 Task: Reply to email with the signature Drake Wright with the subject 'Request for a sick day' from softage.1@softage.net with the message 'Can you please provide me with an update on the project's quality control plan?' with CC to softage.10@softage.net with an attached document Market_analysis.docx
Action: Mouse moved to (1049, 240)
Screenshot: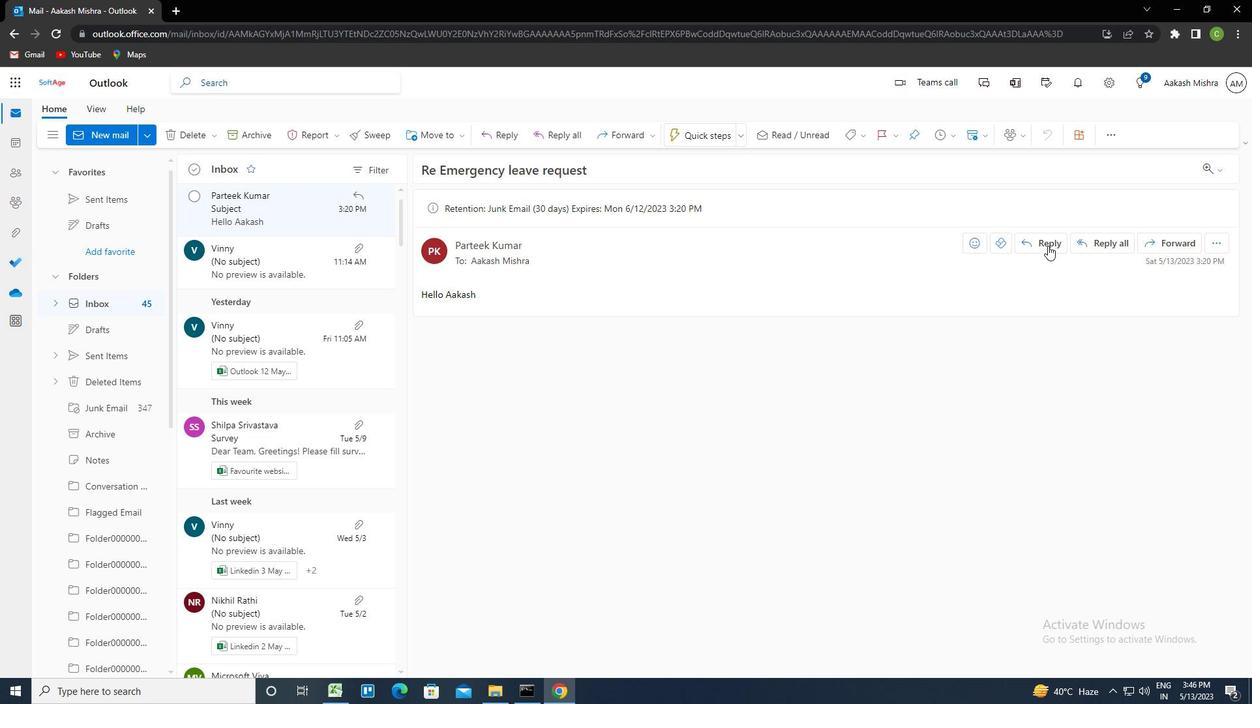 
Action: Mouse pressed left at (1049, 240)
Screenshot: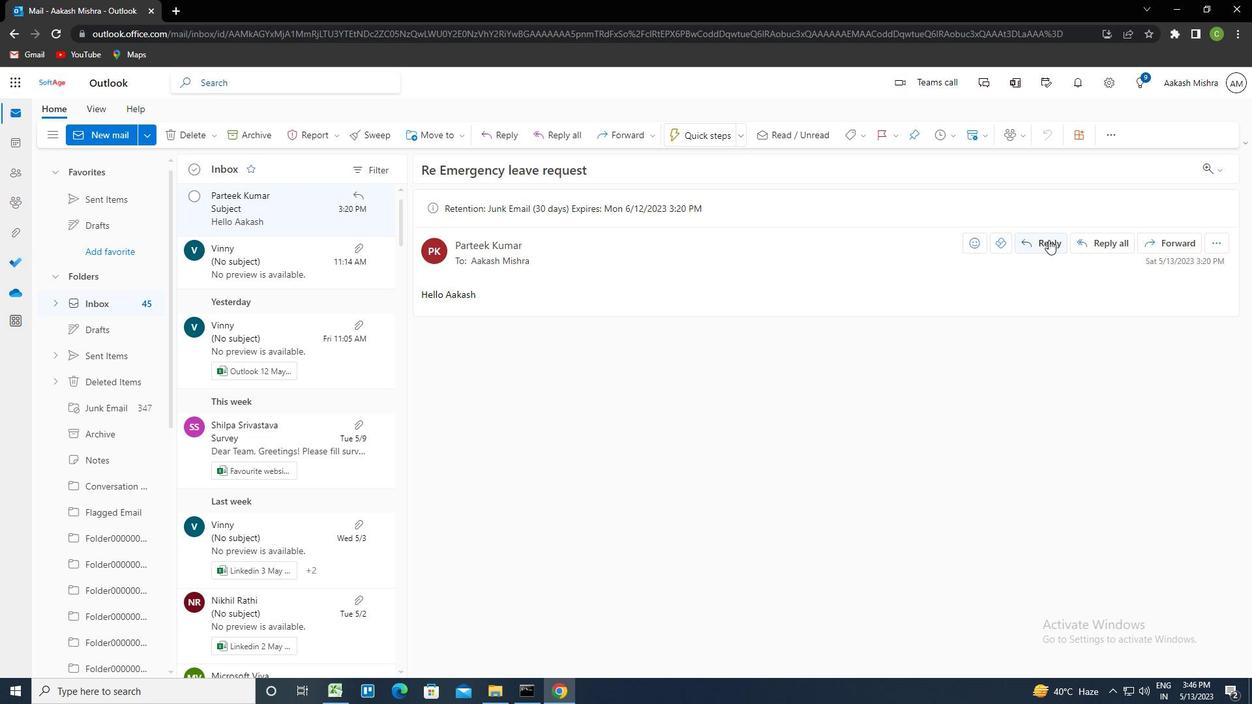 
Action: Mouse moved to (854, 133)
Screenshot: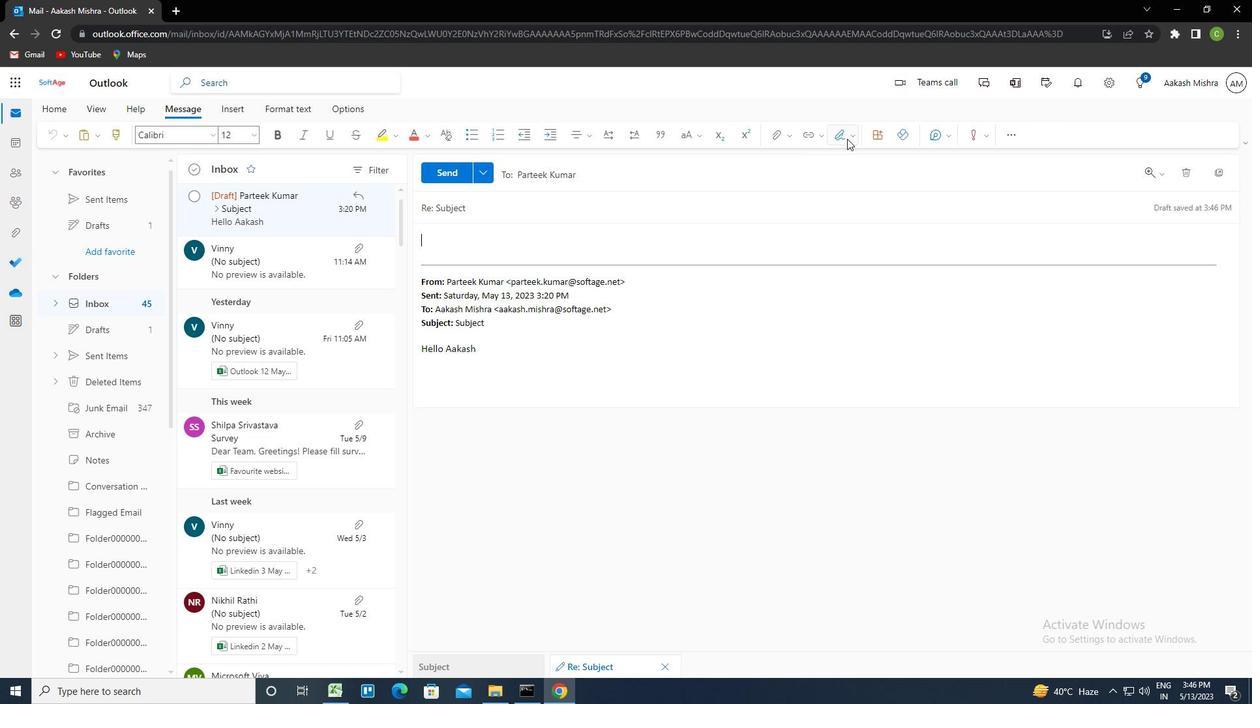 
Action: Mouse pressed left at (854, 133)
Screenshot: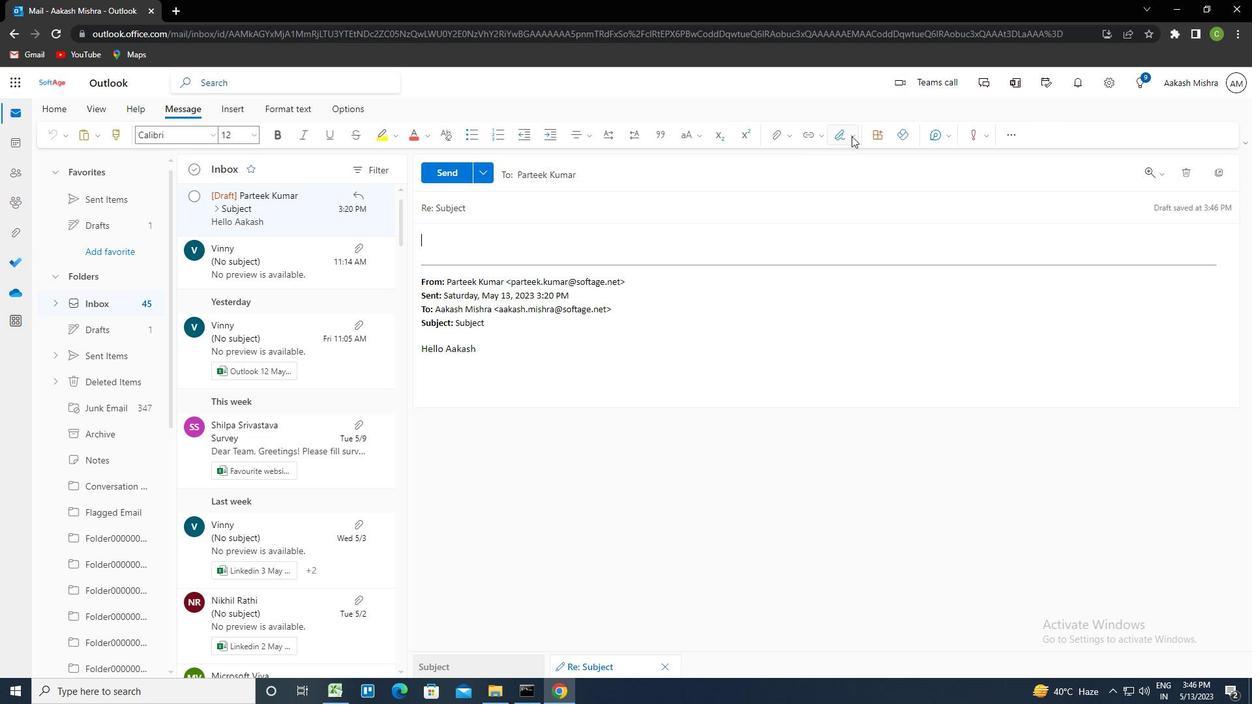 
Action: Mouse moved to (825, 189)
Screenshot: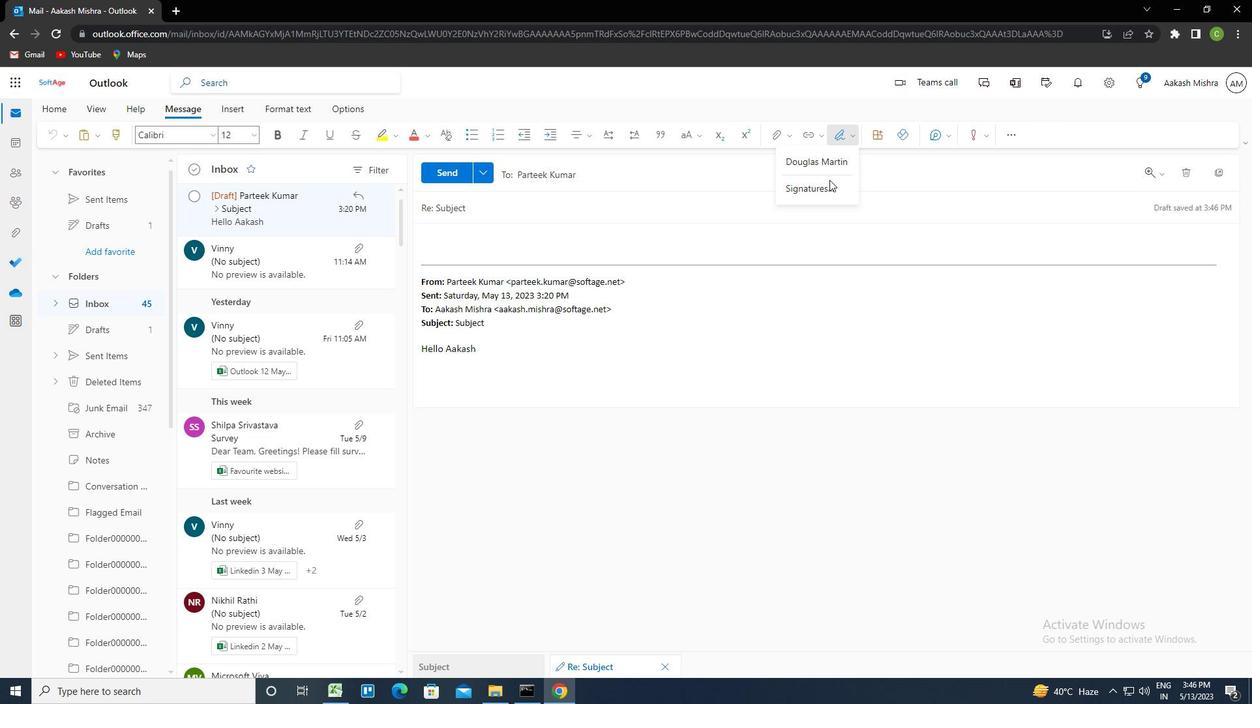 
Action: Mouse pressed left at (825, 189)
Screenshot: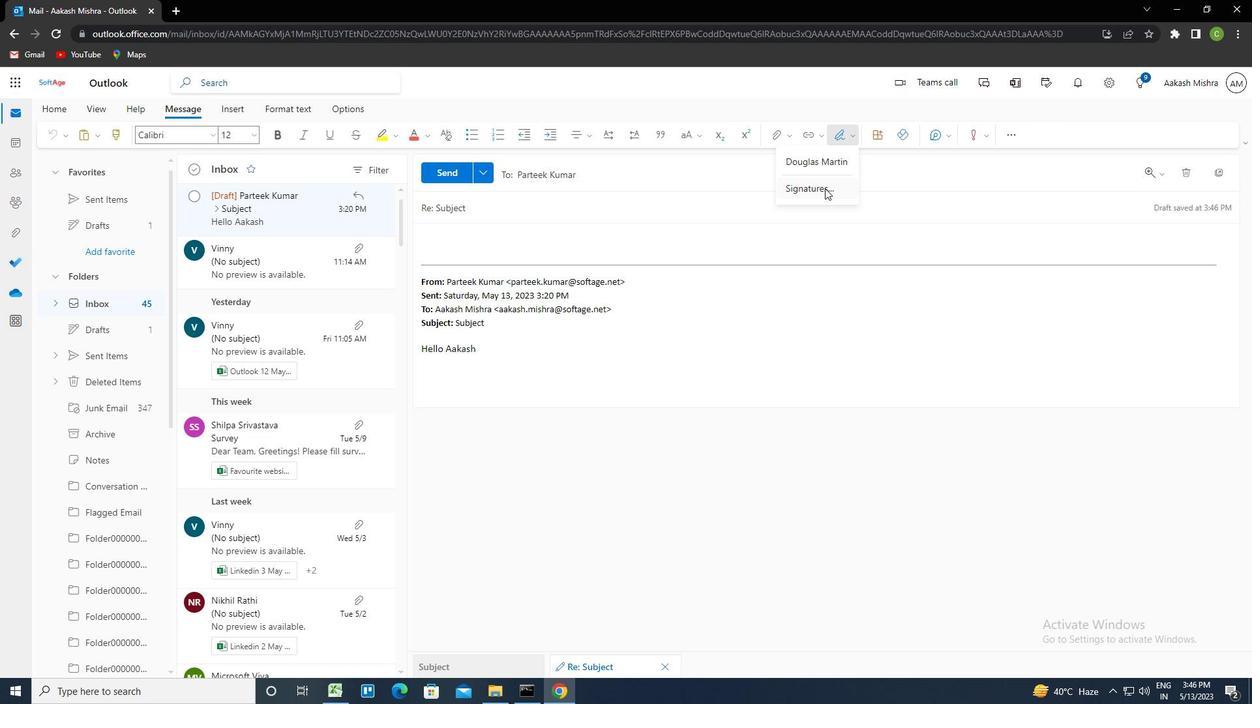 
Action: Mouse moved to (884, 241)
Screenshot: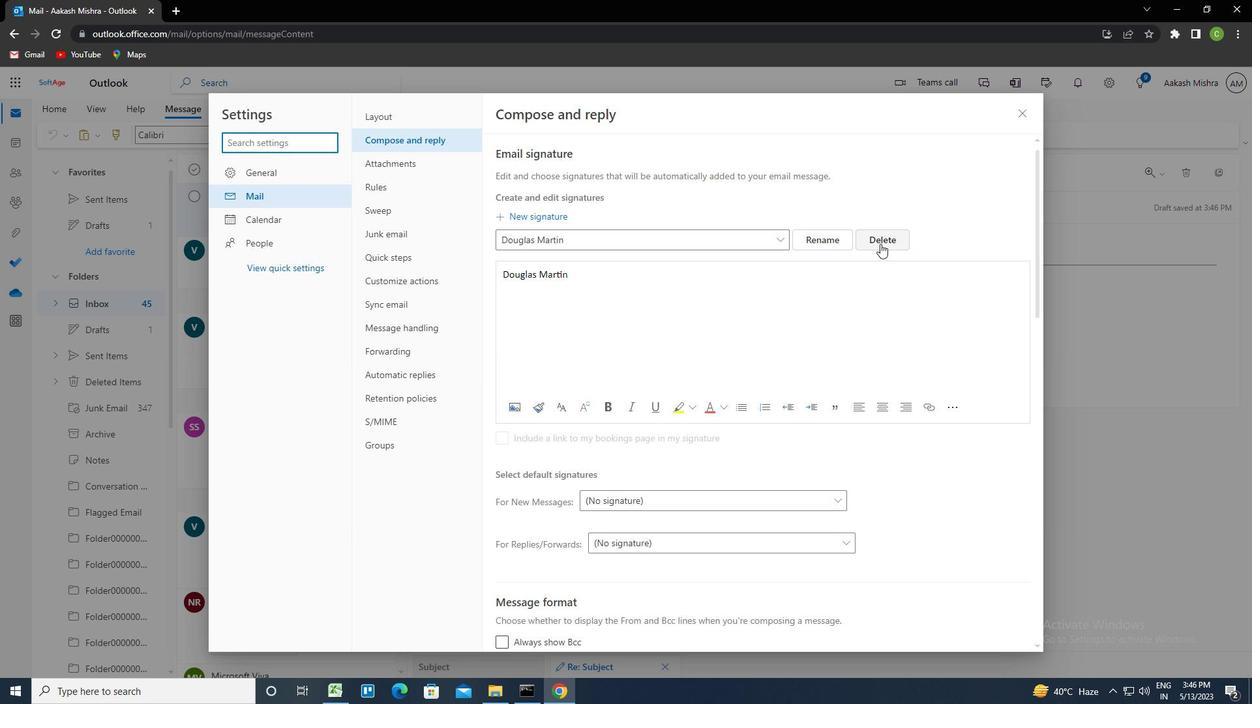 
Action: Mouse pressed left at (884, 241)
Screenshot: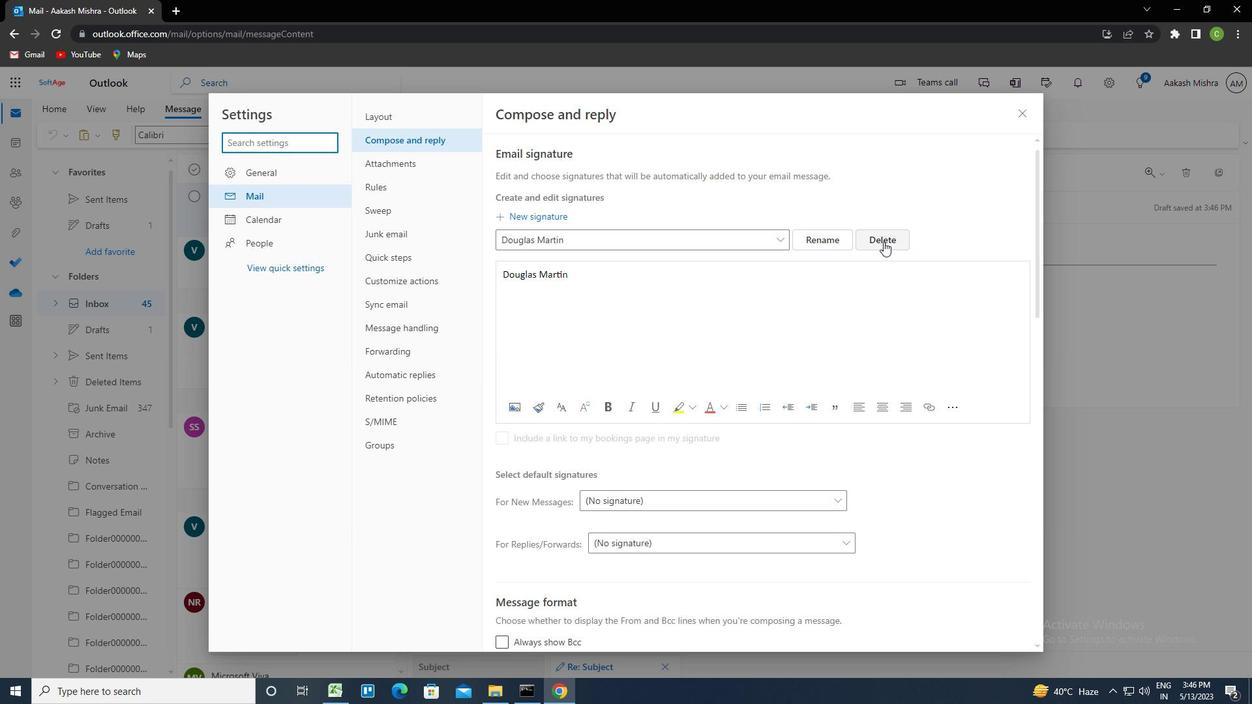 
Action: Mouse moved to (722, 242)
Screenshot: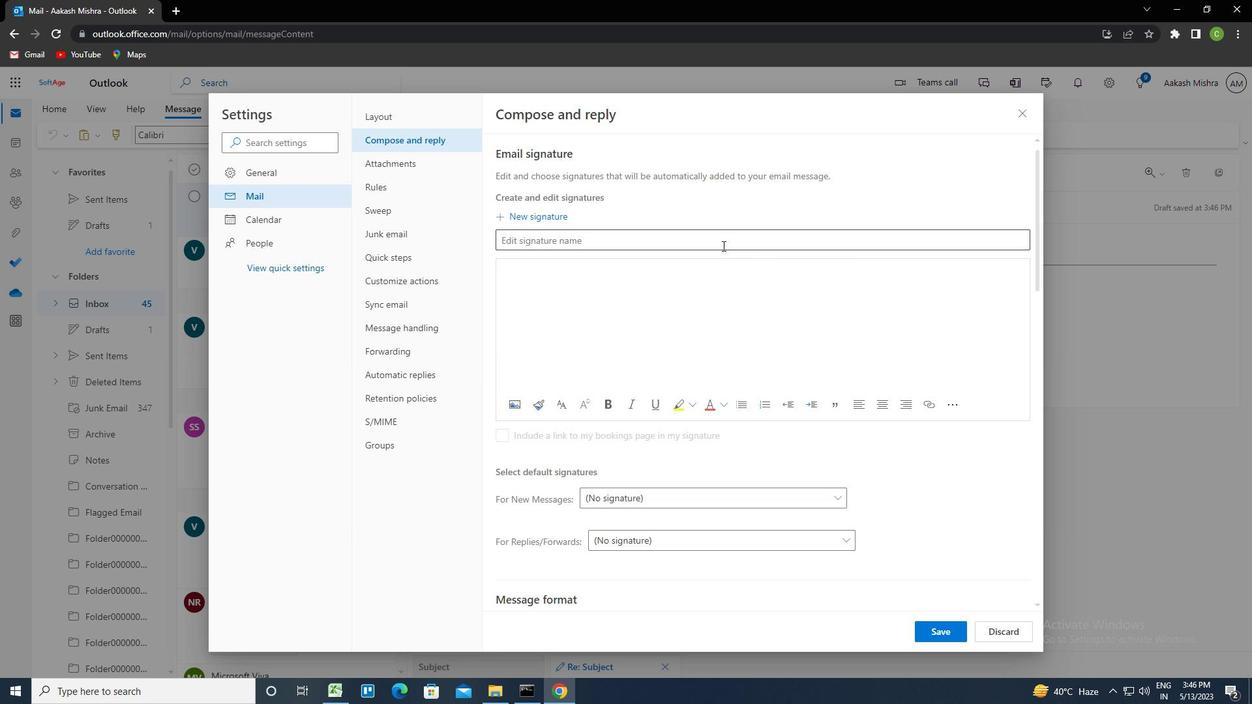 
Action: Mouse pressed left at (722, 242)
Screenshot: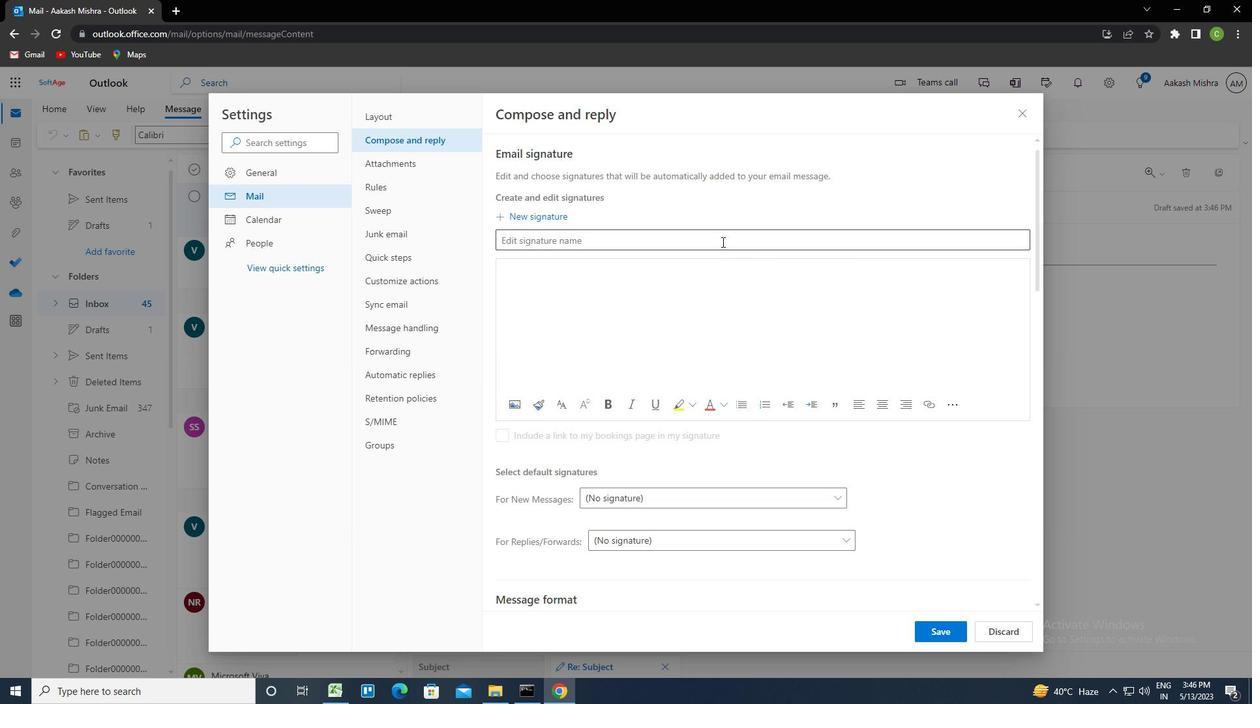 
Action: Key pressed <Key.caps_lock>d<Key.caps_lock>rake<Key.space><Key.caps_lock>w<Key.caps_lock>right<Key.tab><Key.caps_lock>d<Key.caps_lock>rake<Key.space><Key.caps_lock>w<Key.caps_lock>right
Screenshot: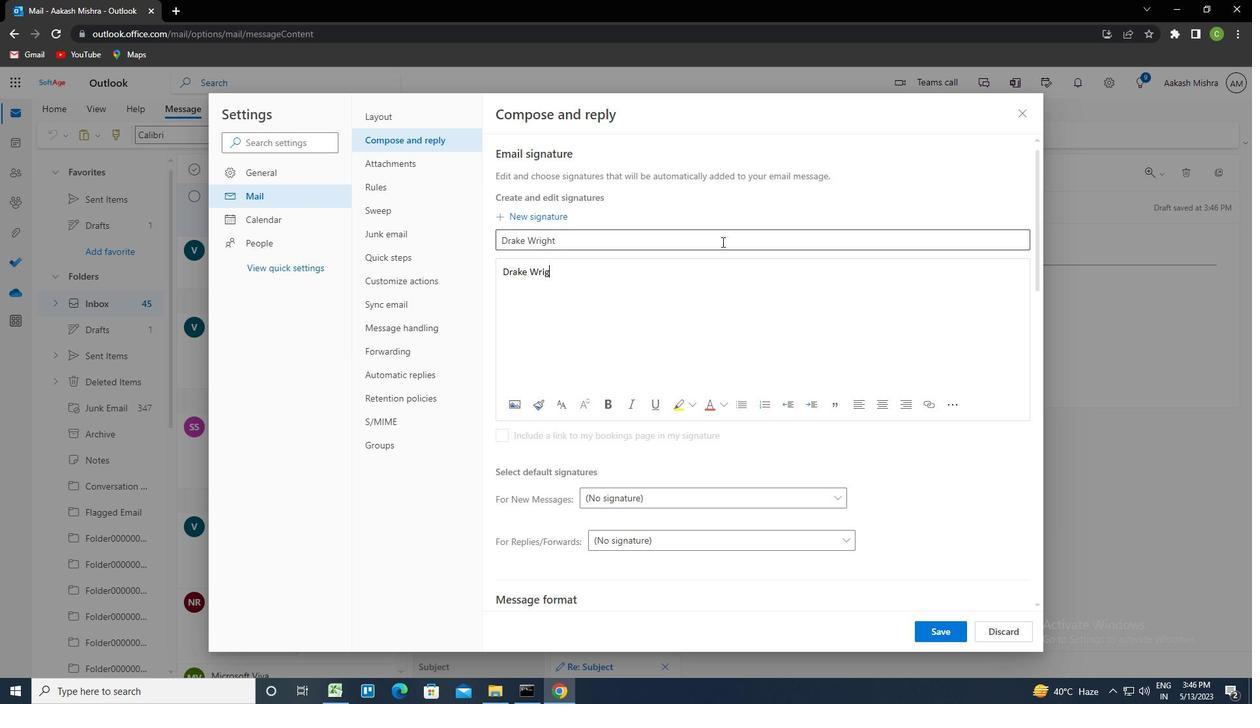 
Action: Mouse moved to (936, 627)
Screenshot: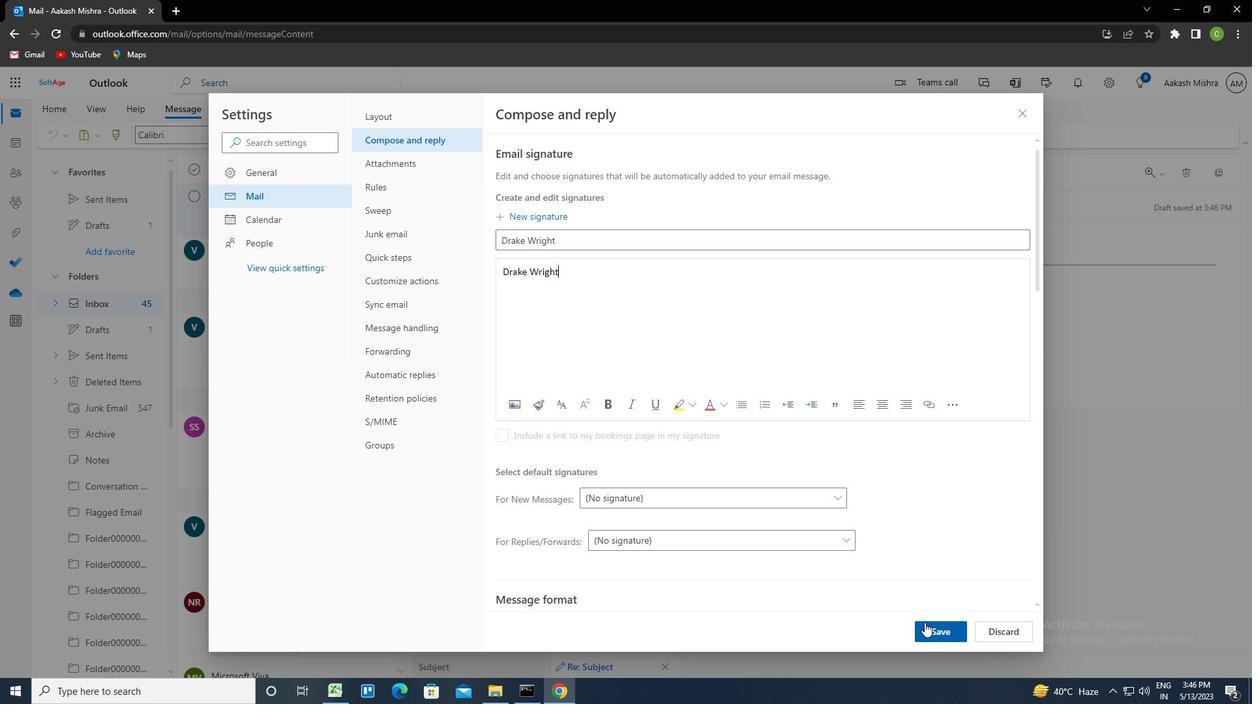 
Action: Mouse pressed left at (936, 627)
Screenshot: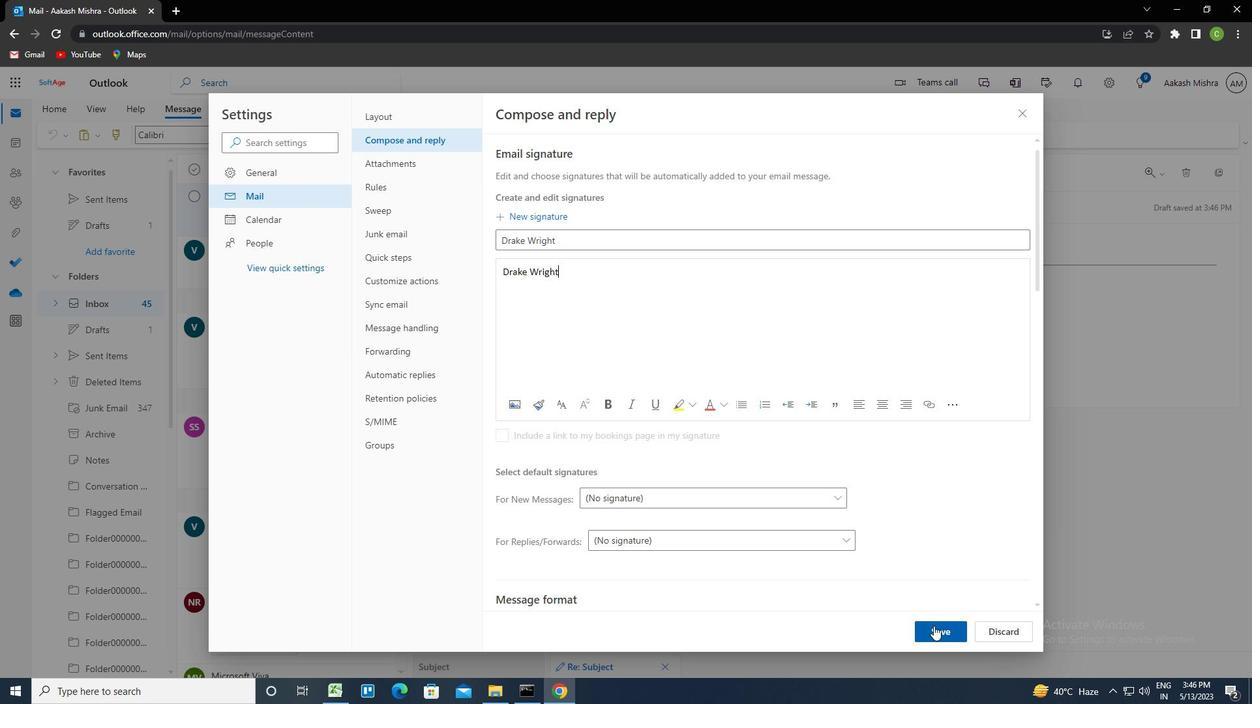 
Action: Mouse moved to (1022, 108)
Screenshot: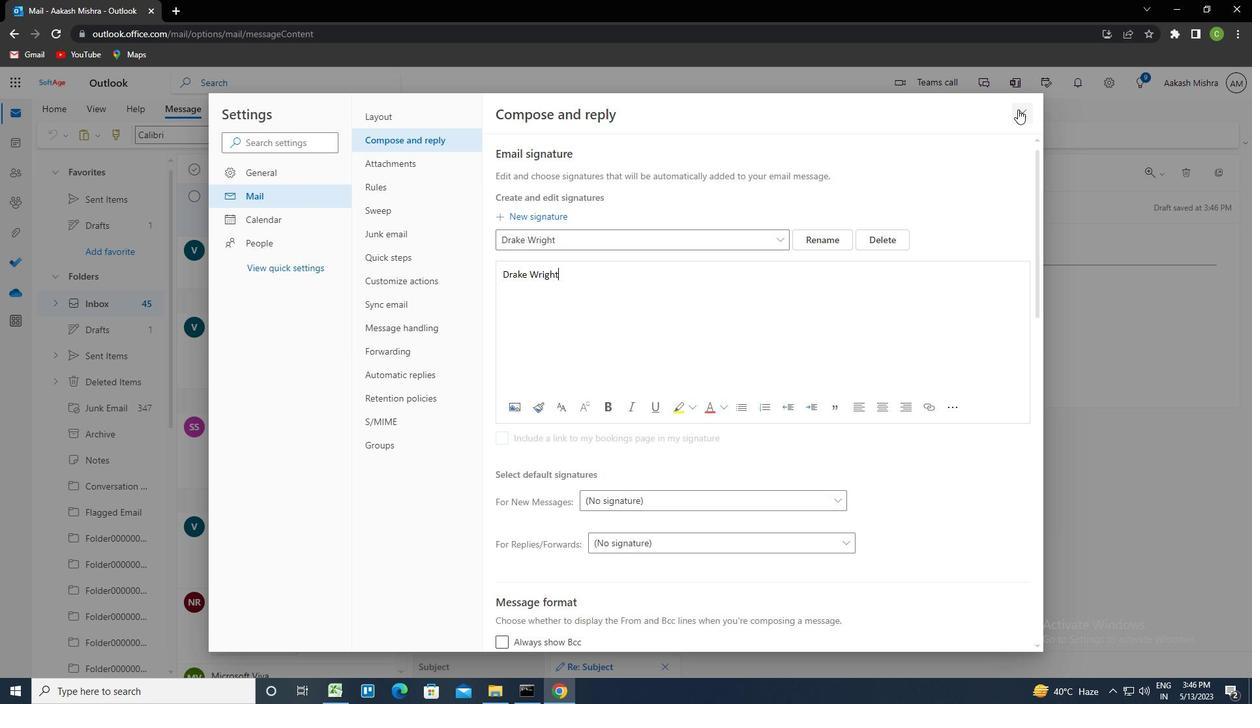 
Action: Mouse pressed left at (1022, 108)
Screenshot: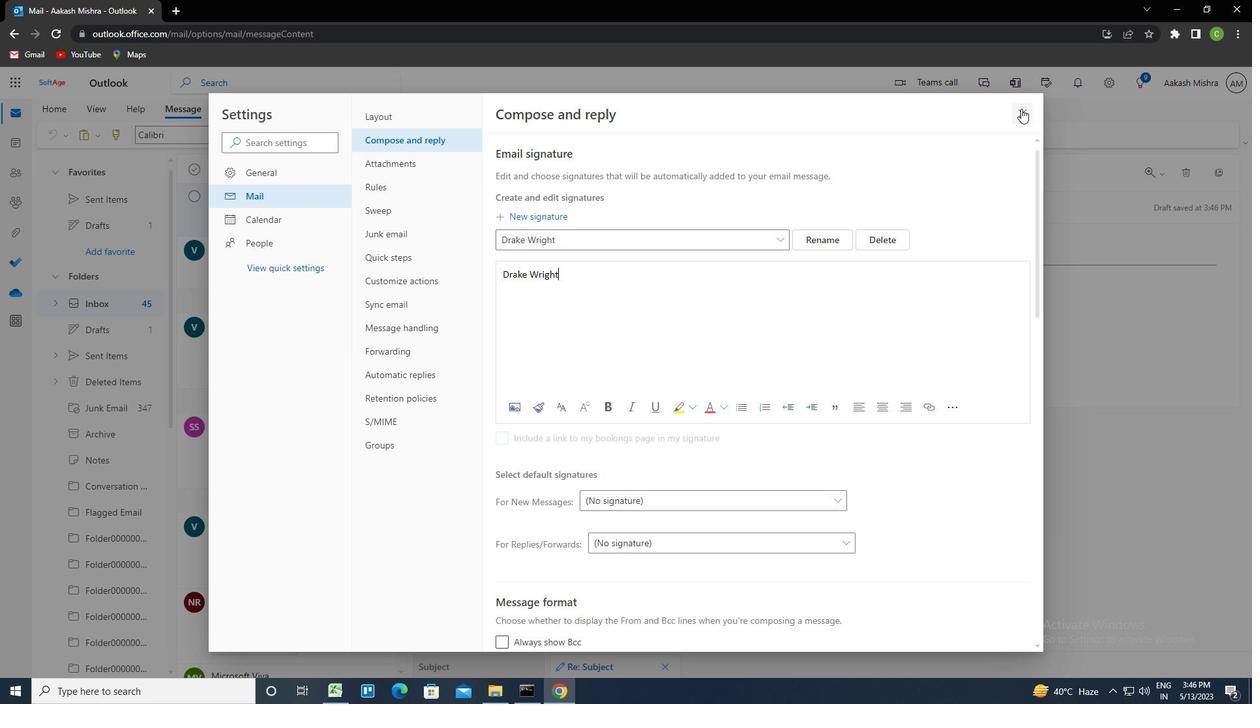 
Action: Mouse moved to (846, 129)
Screenshot: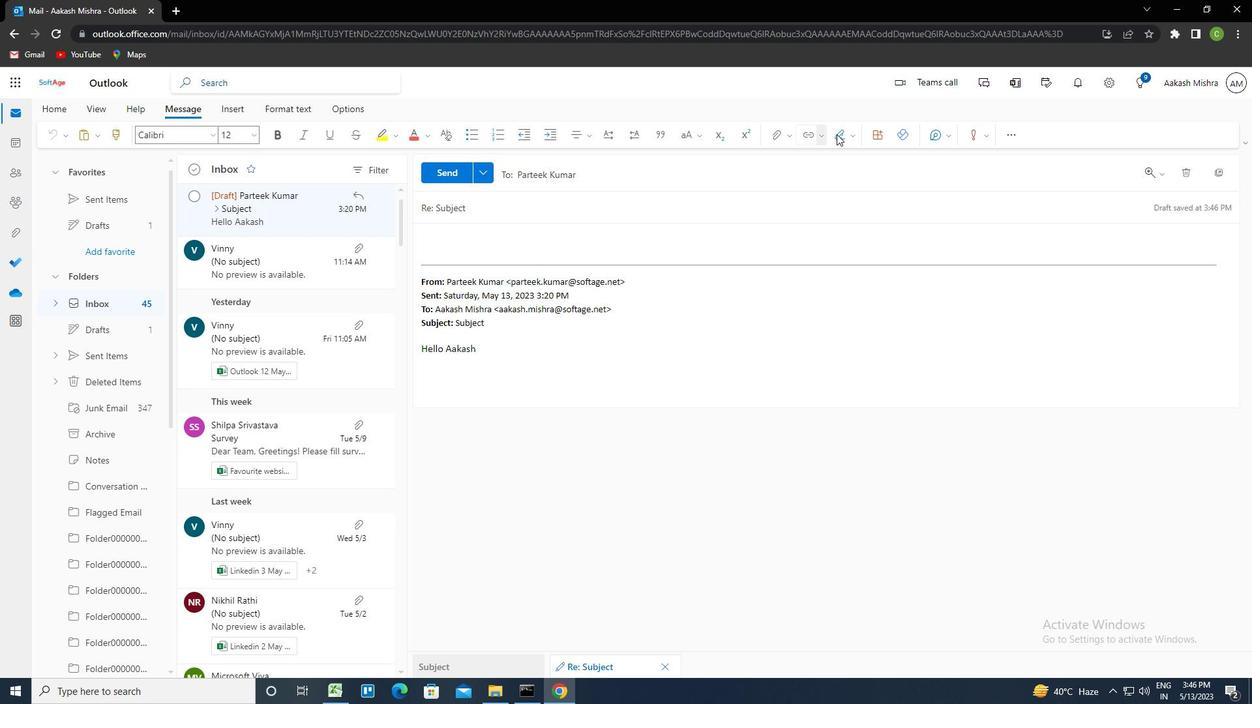 
Action: Mouse pressed left at (846, 129)
Screenshot: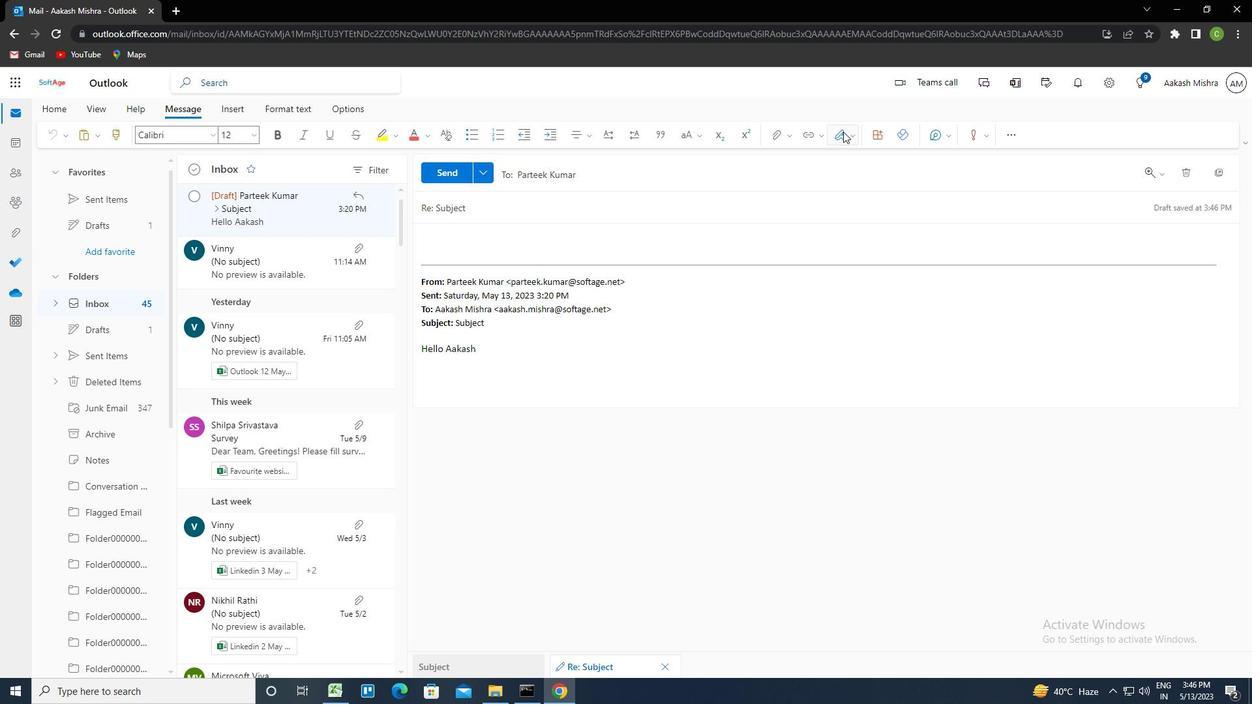 
Action: Mouse moved to (829, 159)
Screenshot: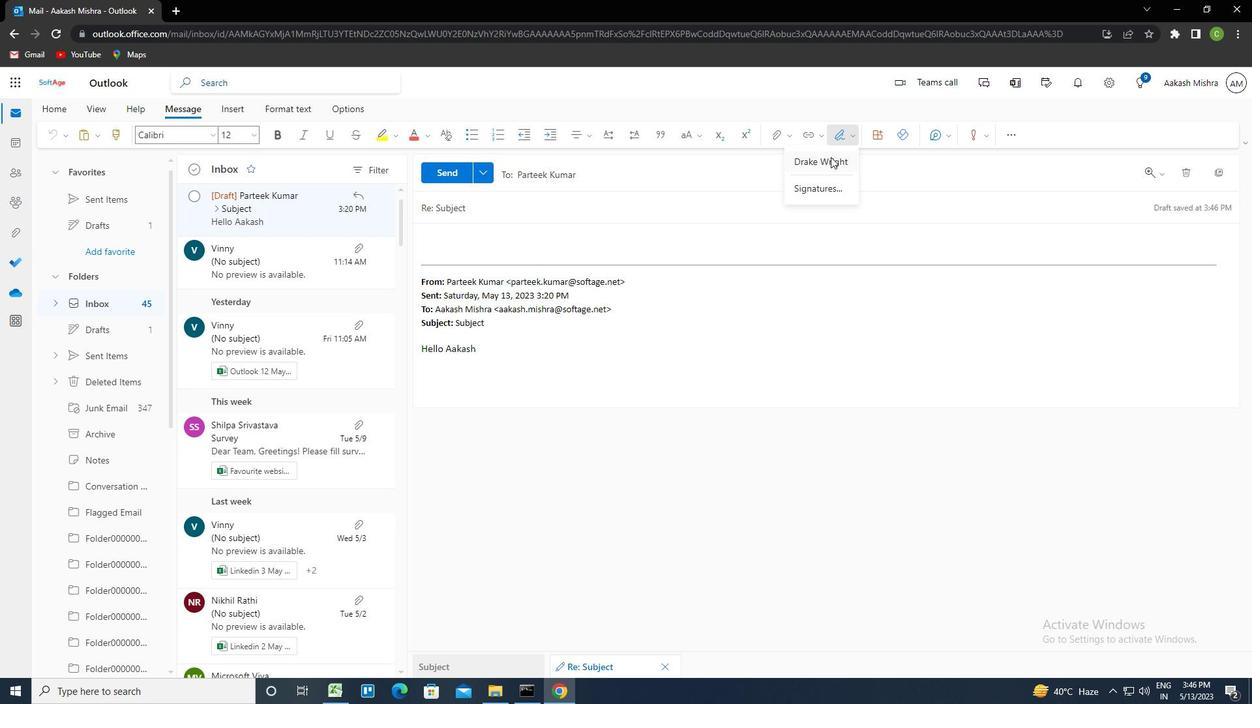 
Action: Mouse pressed left at (829, 159)
Screenshot: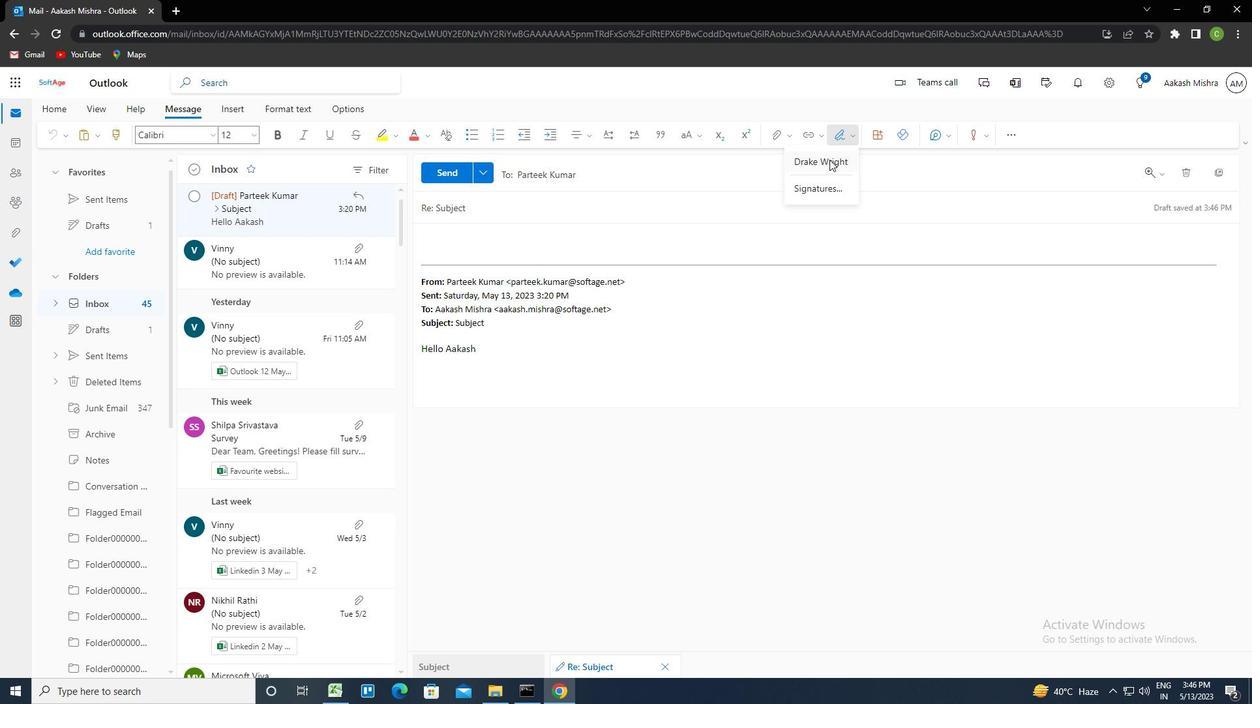 
Action: Mouse moved to (531, 210)
Screenshot: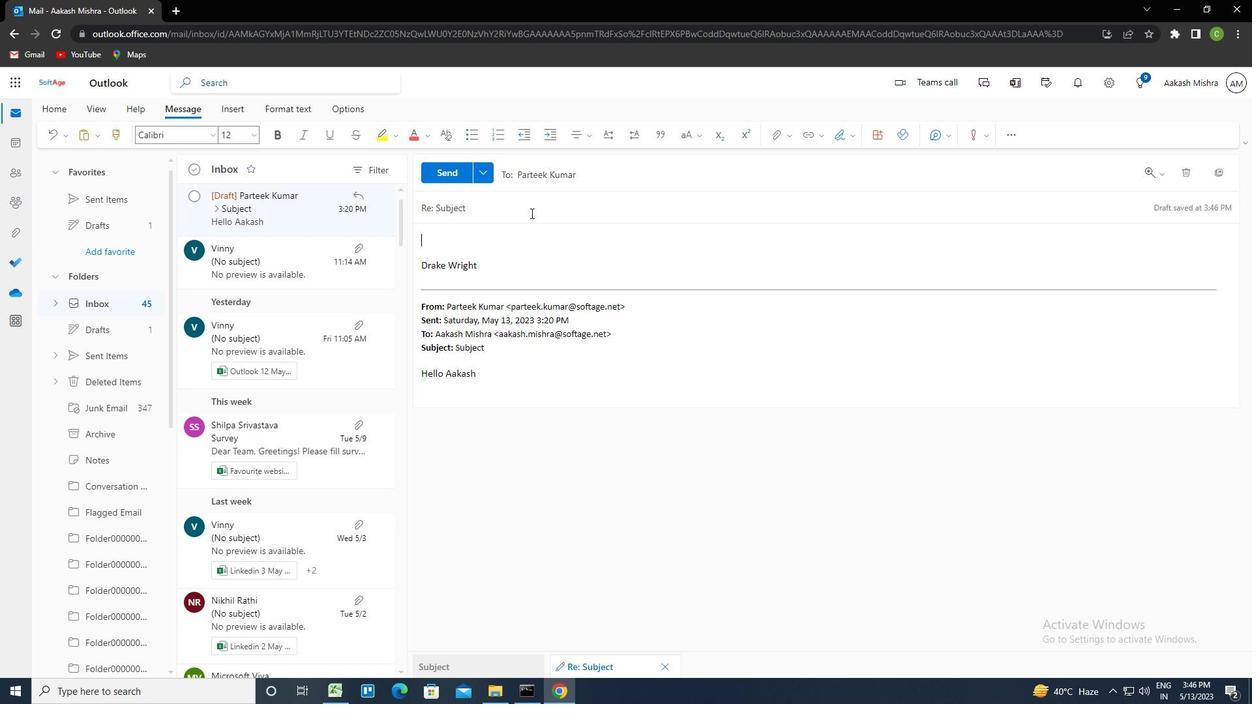 
Action: Mouse pressed left at (531, 210)
Screenshot: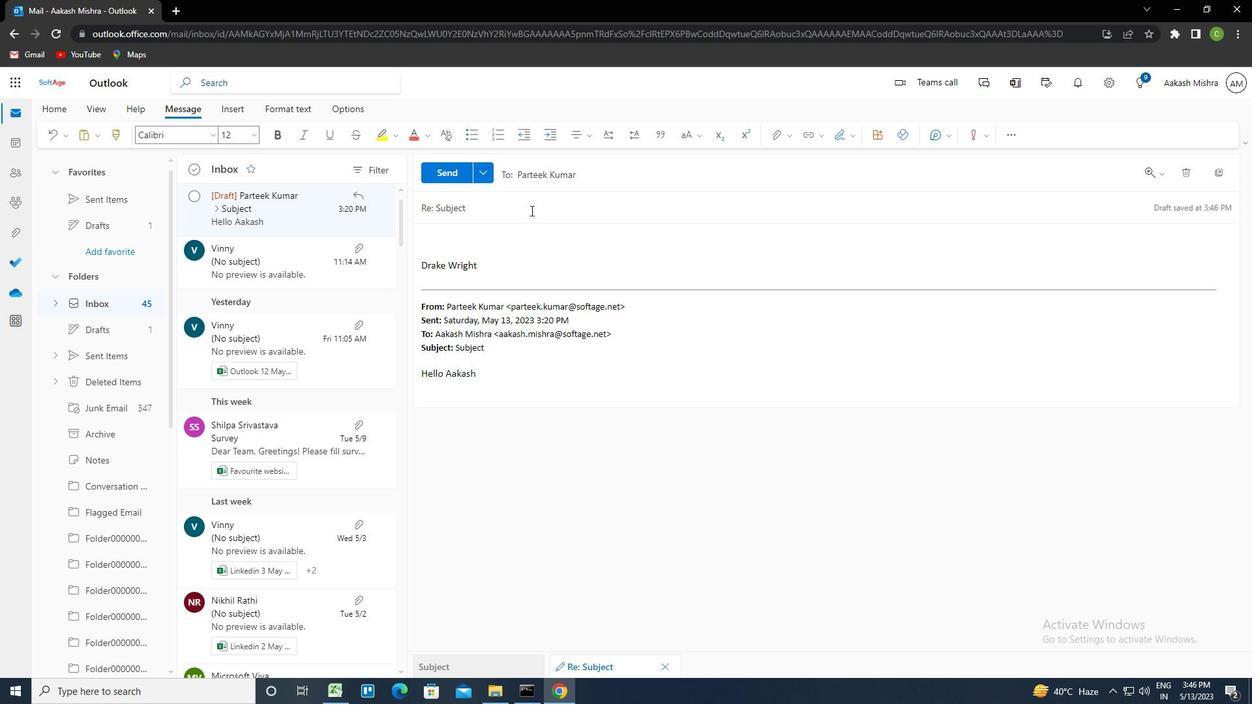 
Action: Key pressed <Key.shift><Key.left><Key.delete><Key.caps_lock>ctrl+R<Key.caps_lock>EQUEST<Key.space>FOR<Key.space>A<Key.space>SICK<Key.space>DAY<Key.tab><Key.caps_lock>C<Key.caps_lock>AN<Key.space>YOU<Key.space>PLEASE<Key.space>PROVIDE<Key.space>ME<Key.space>WITH<Key.space>AN<Key.space>UPDATE<Key.space>ON<Key.space>THE<Key.space>PROJECT'S<Key.space>QUALITY<Key.space>CONTROL<Key.space>PLAN<Key.shift_r>?
Screenshot: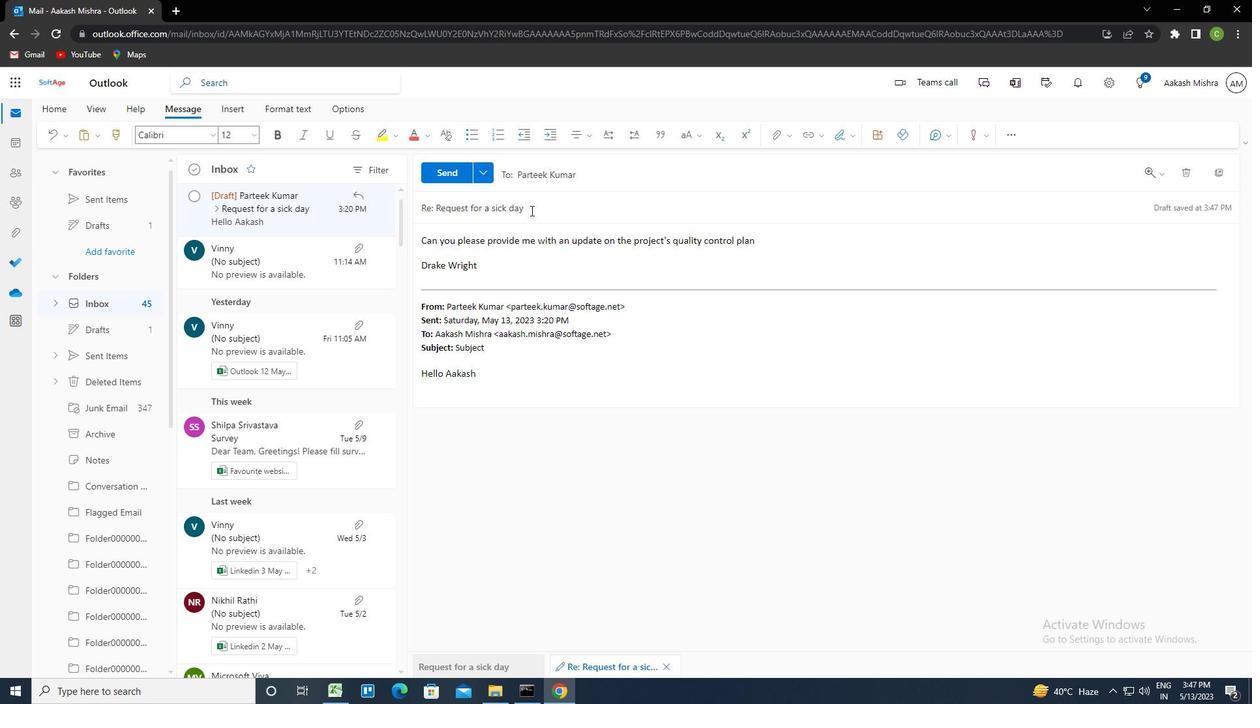 
Action: Mouse moved to (597, 179)
Screenshot: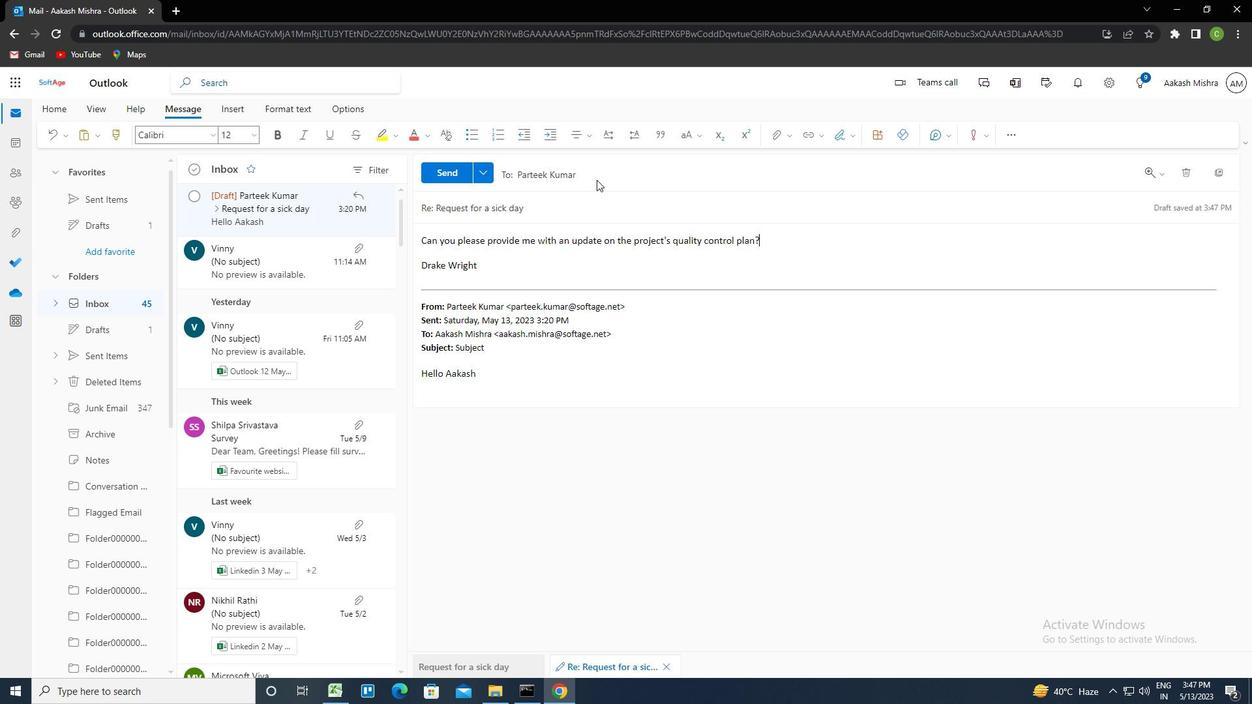 
Action: Mouse pressed left at (597, 179)
Screenshot: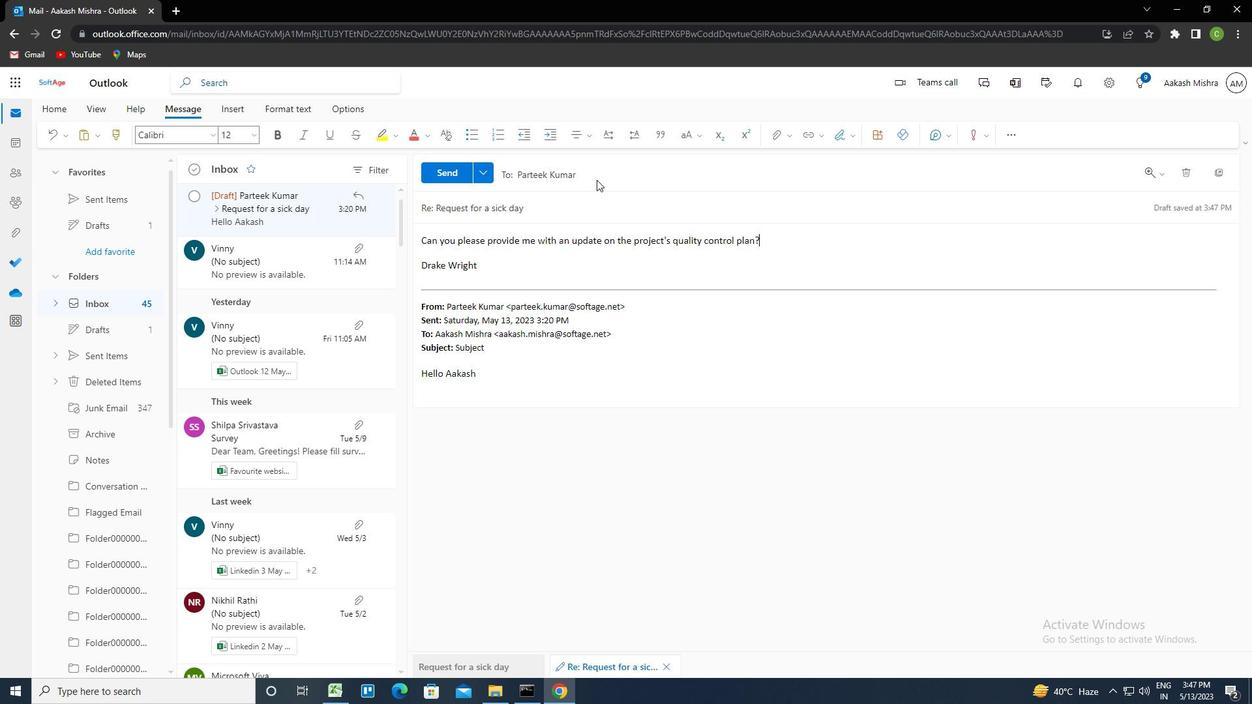 
Action: Mouse moved to (508, 243)
Screenshot: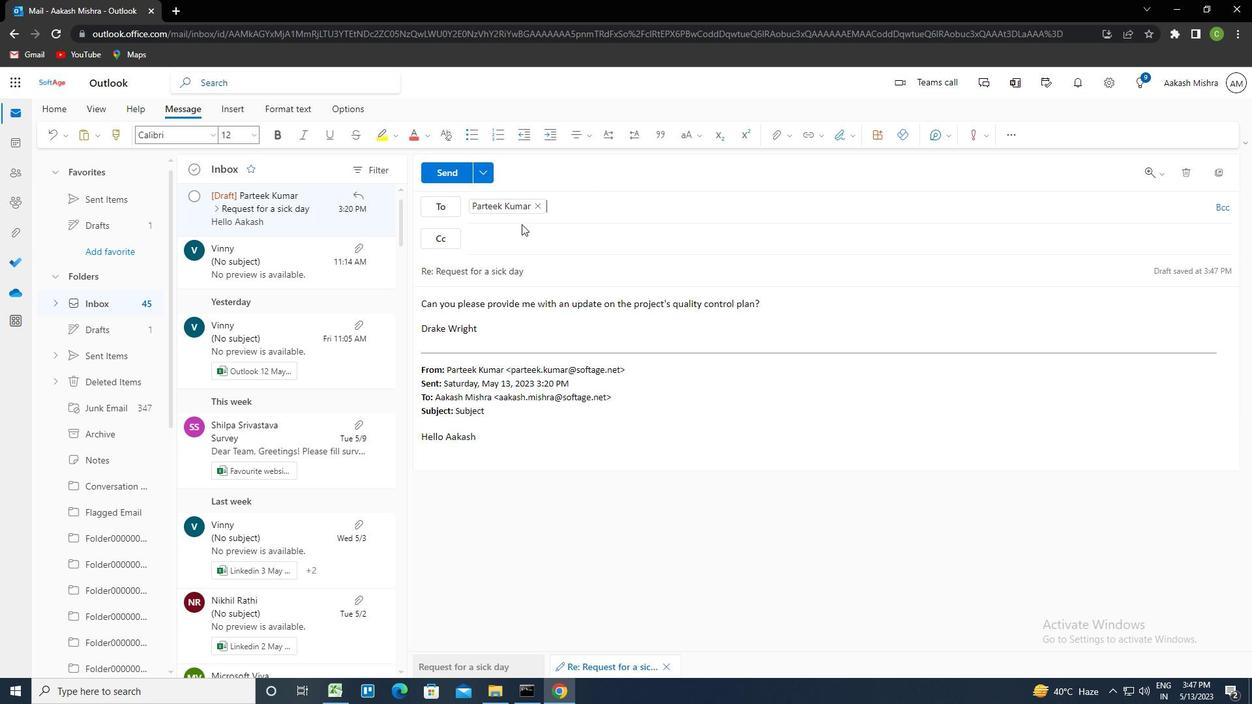 
Action: Mouse pressed left at (508, 243)
Screenshot: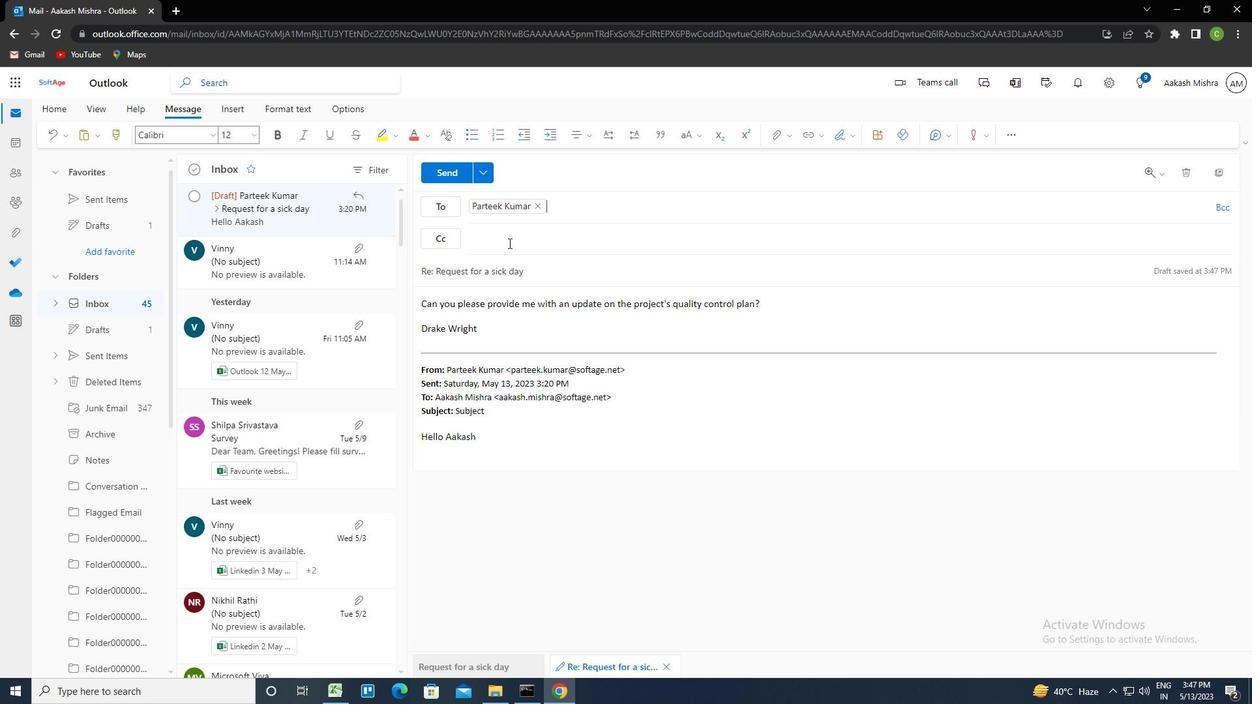 
Action: Key pressed SOFTAGE.10<Key.shift>@SOFTAGE.NET<Key.enter>
Screenshot: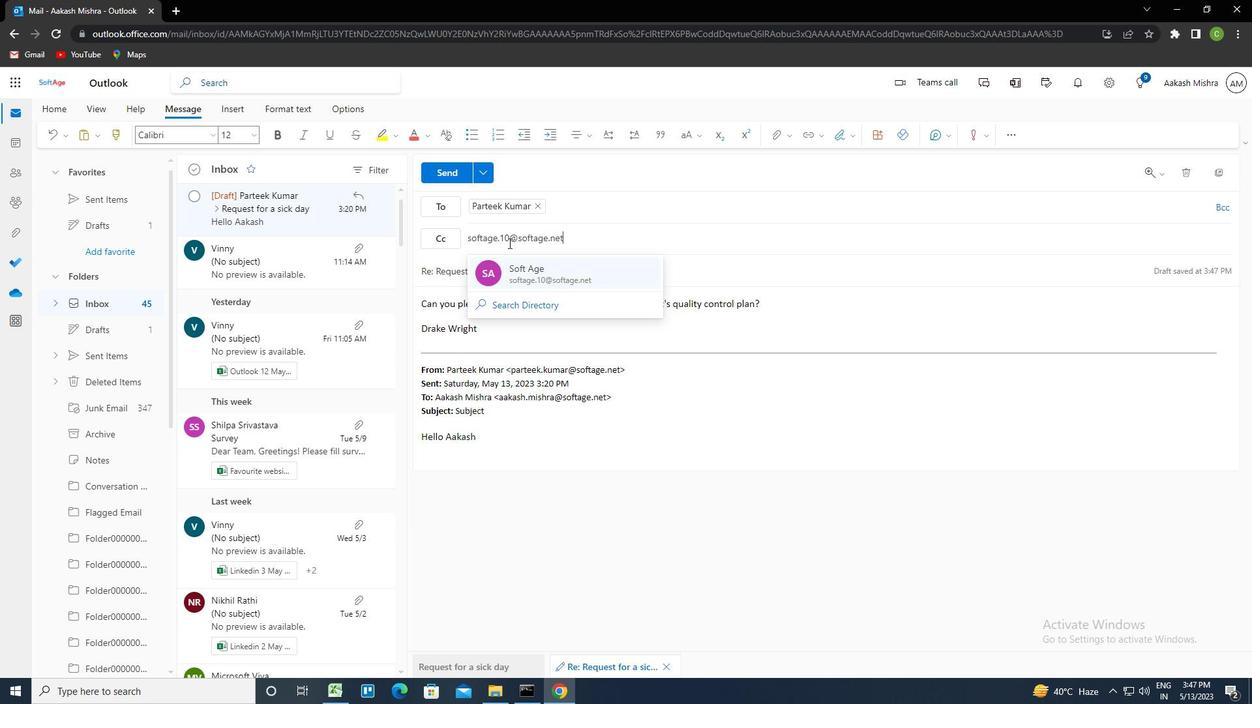 
Action: Mouse moved to (778, 134)
Screenshot: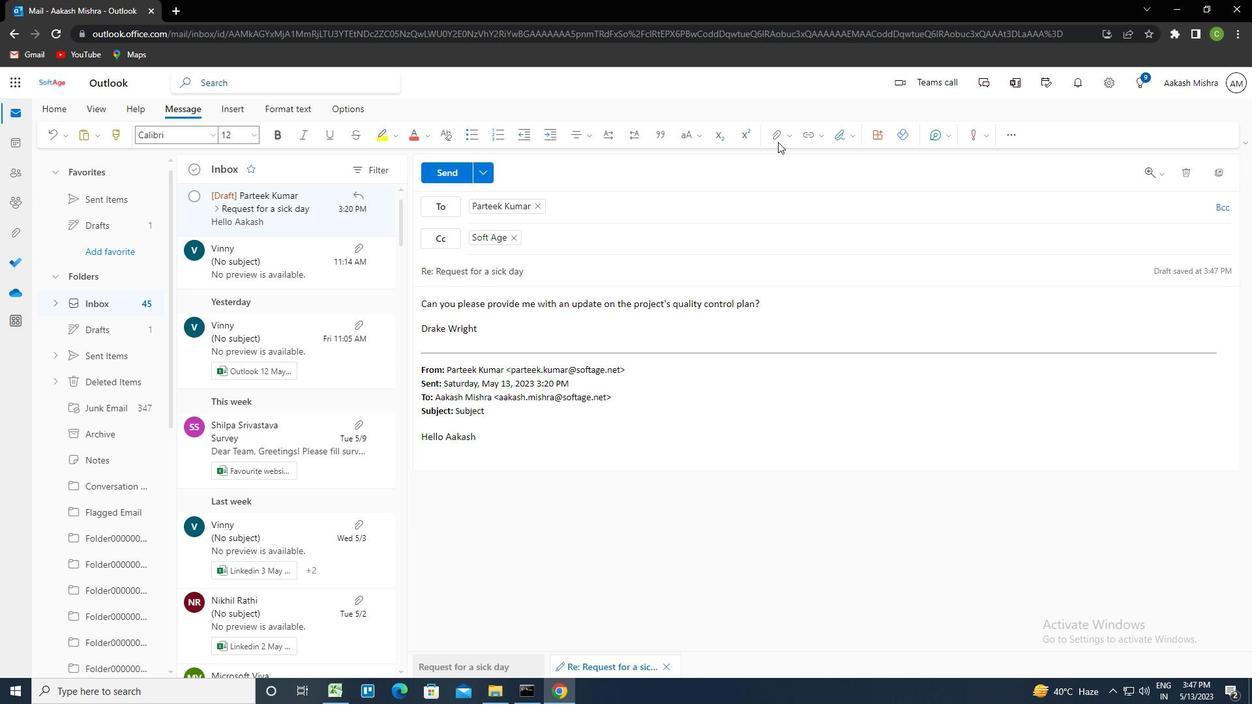
Action: Mouse pressed left at (778, 134)
Screenshot: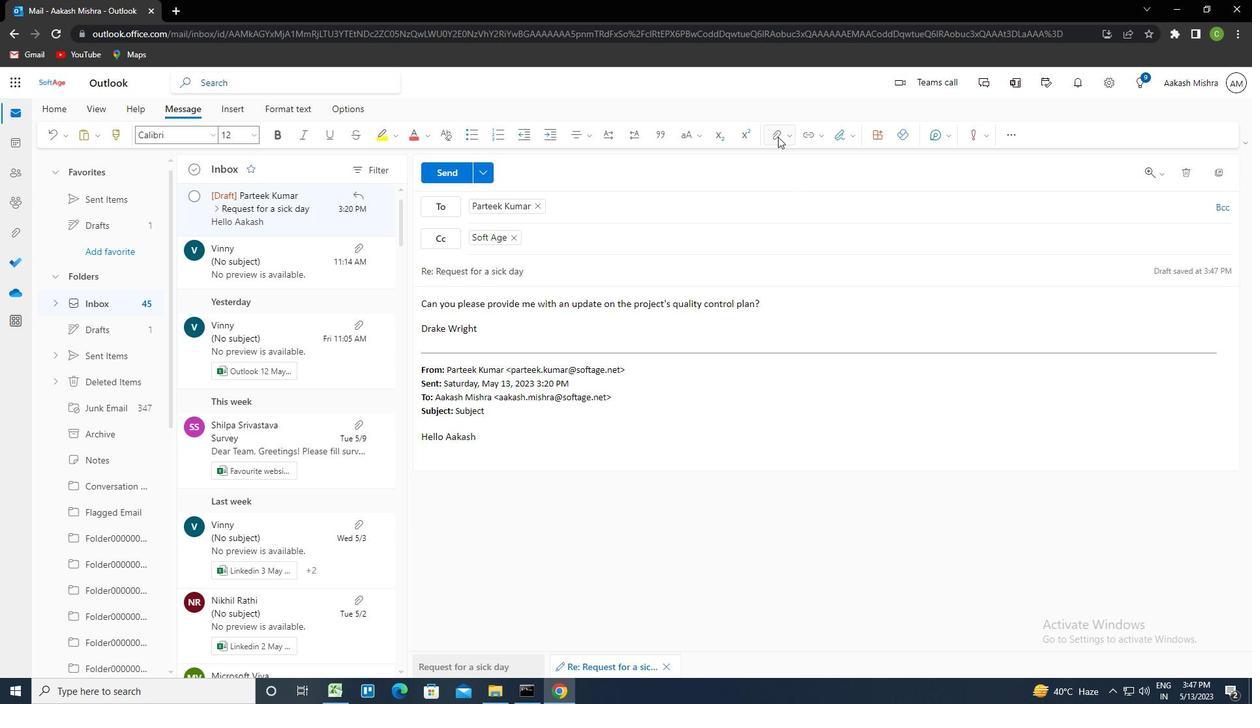 
Action: Mouse moved to (705, 165)
Screenshot: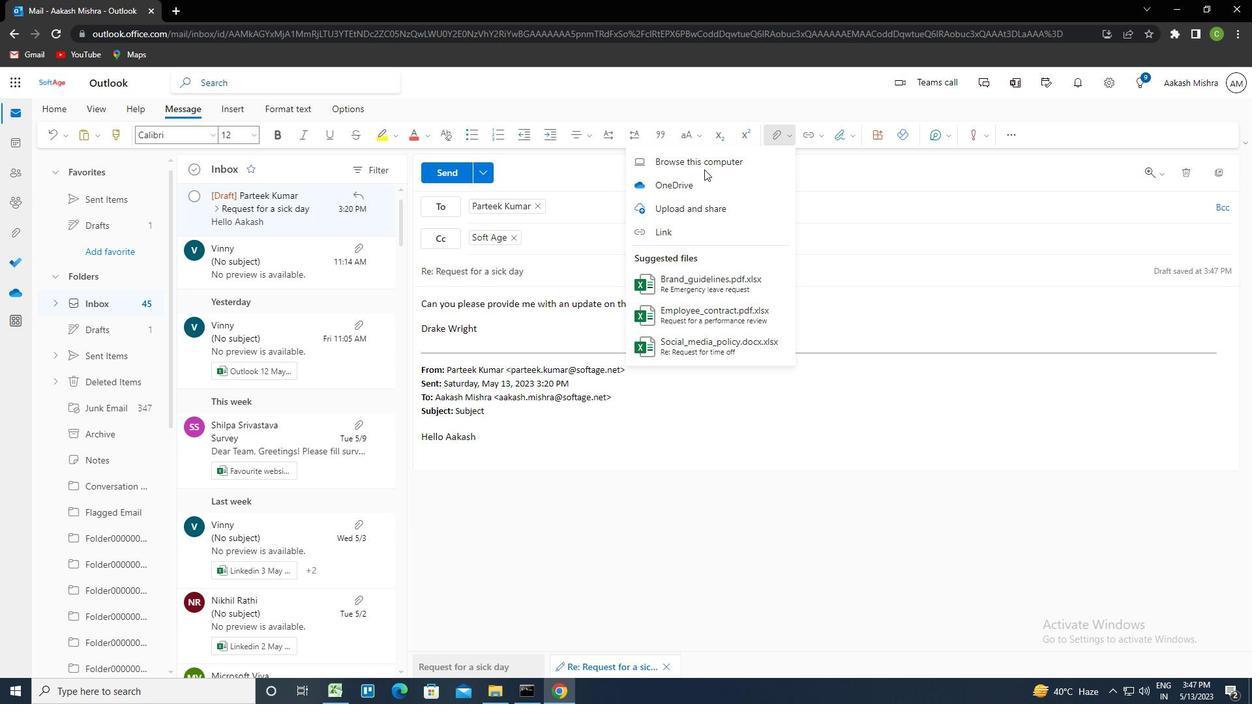 
Action: Mouse pressed left at (705, 165)
Screenshot: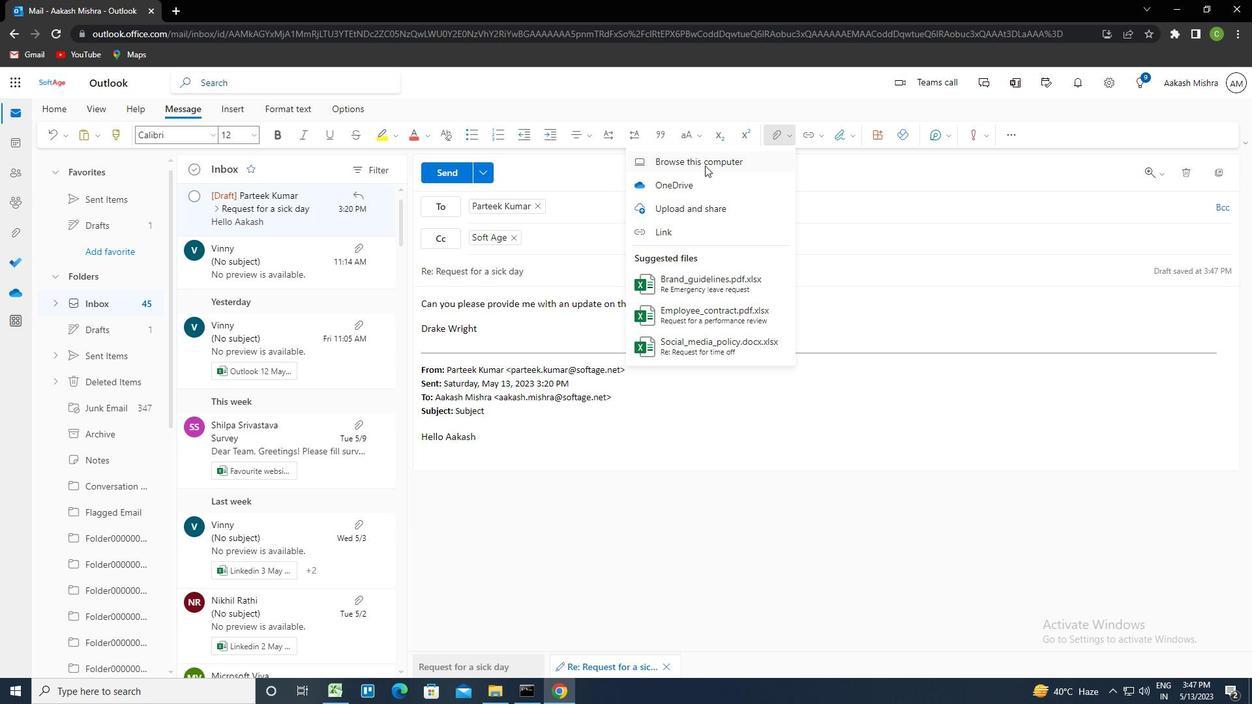 
Action: Mouse moved to (247, 187)
Screenshot: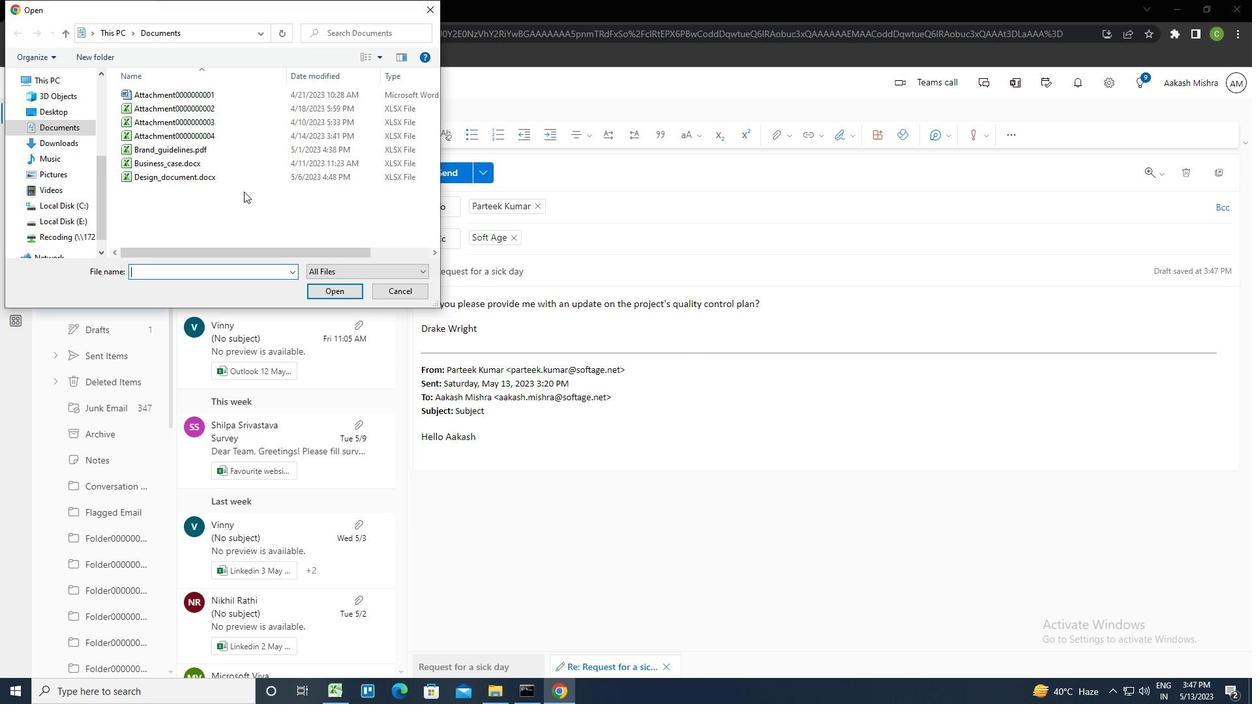 
Action: Mouse pressed left at (247, 187)
Screenshot: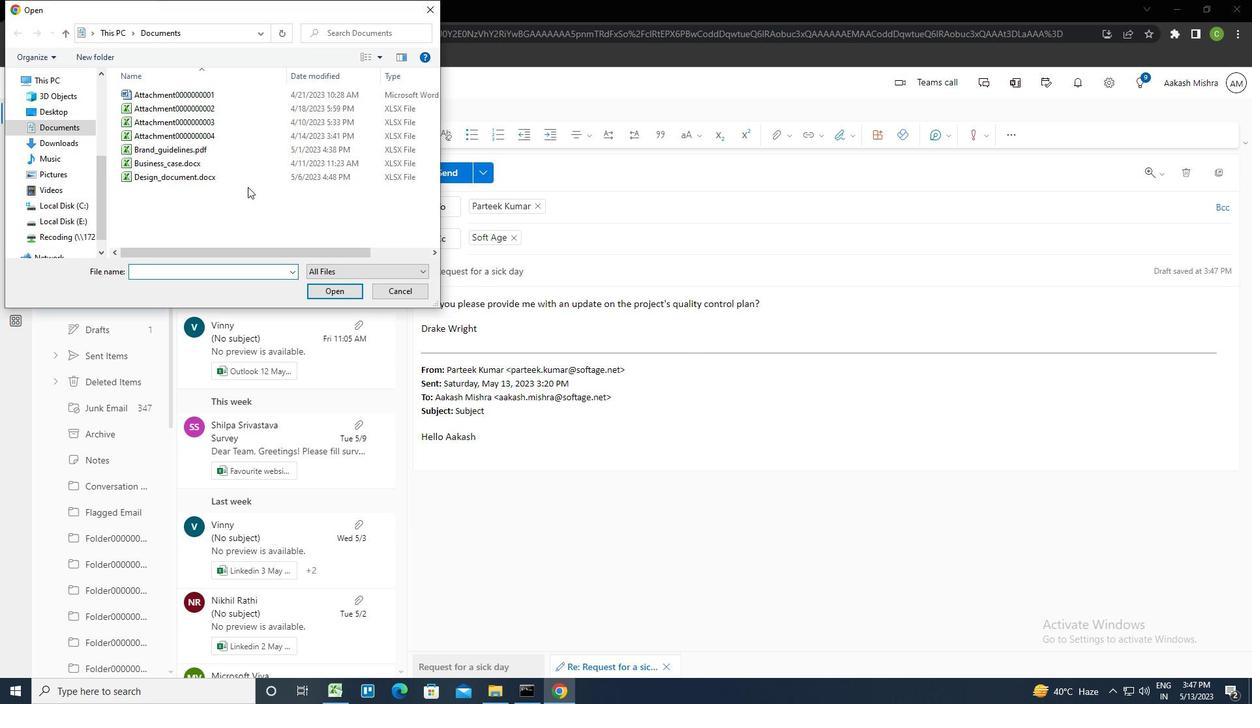 
Action: Mouse moved to (257, 179)
Screenshot: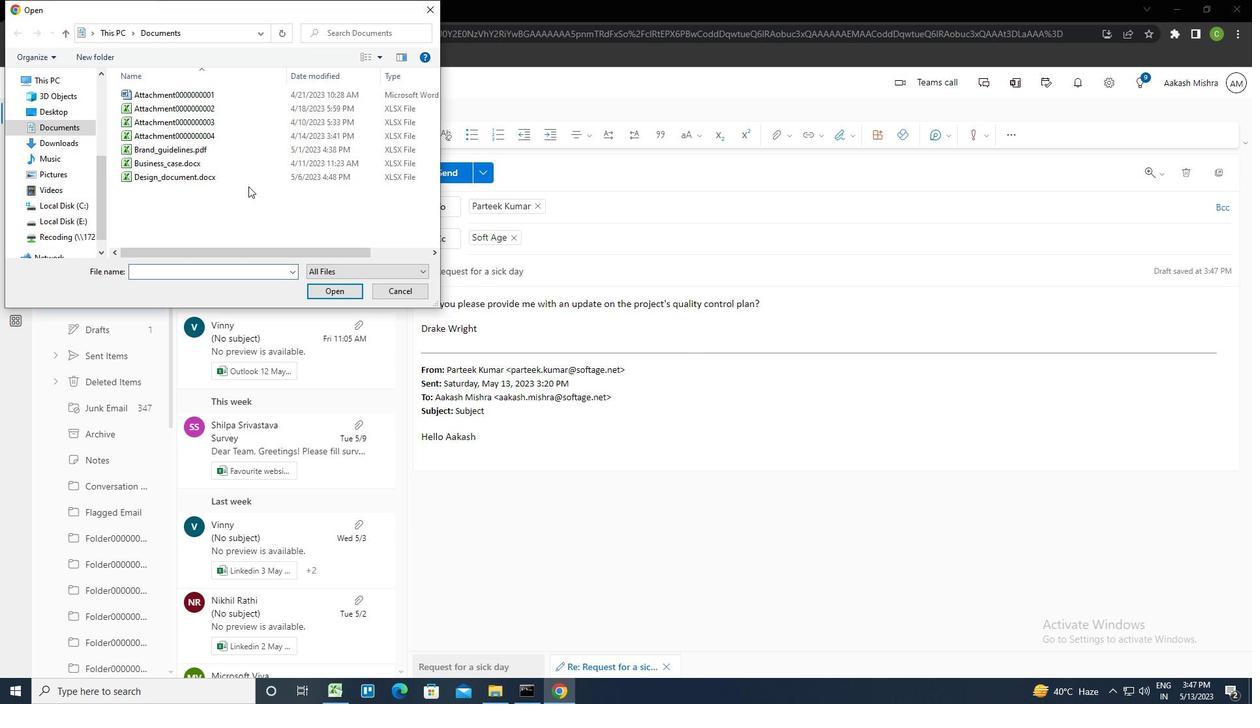 
Action: Mouse pressed left at (257, 179)
Screenshot: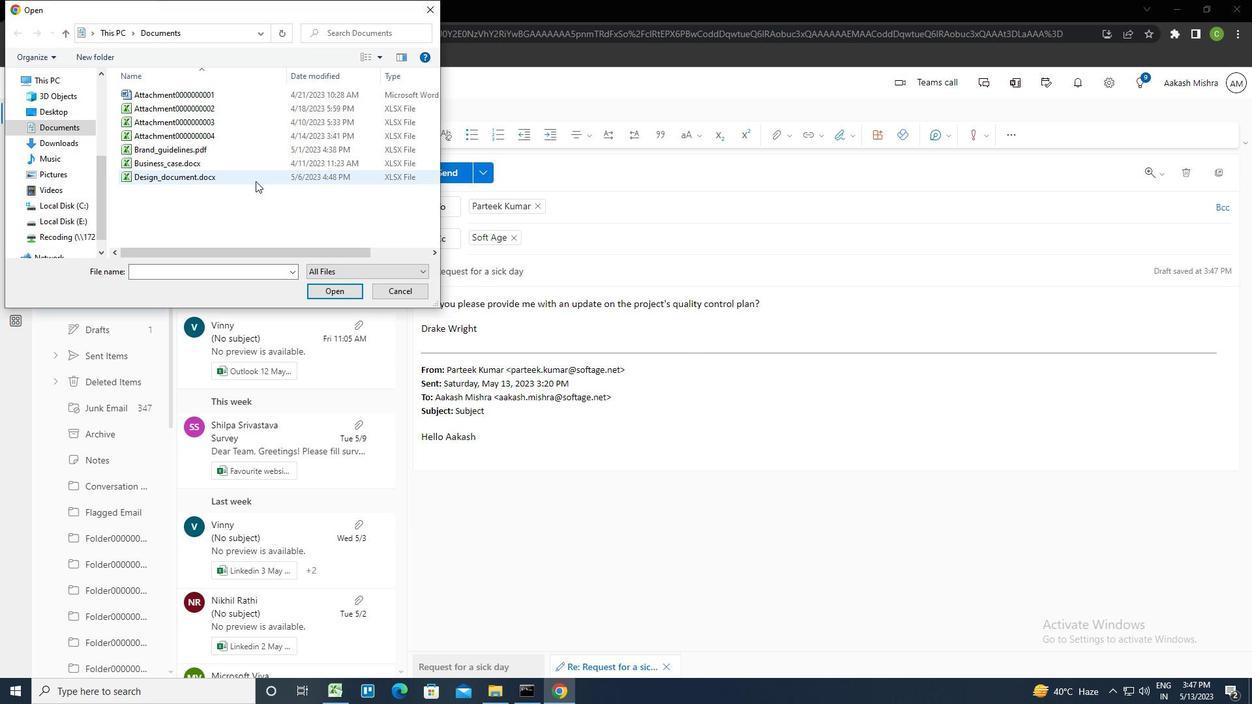 
Action: Key pressed <Key.f2><Key.caps_lock>M<Key.caps_lock>ARKET<Key.shift_r><Key.shift_r><Key.shift_r>_ANANLYSISI<Key.backspace>.DOCX
Screenshot: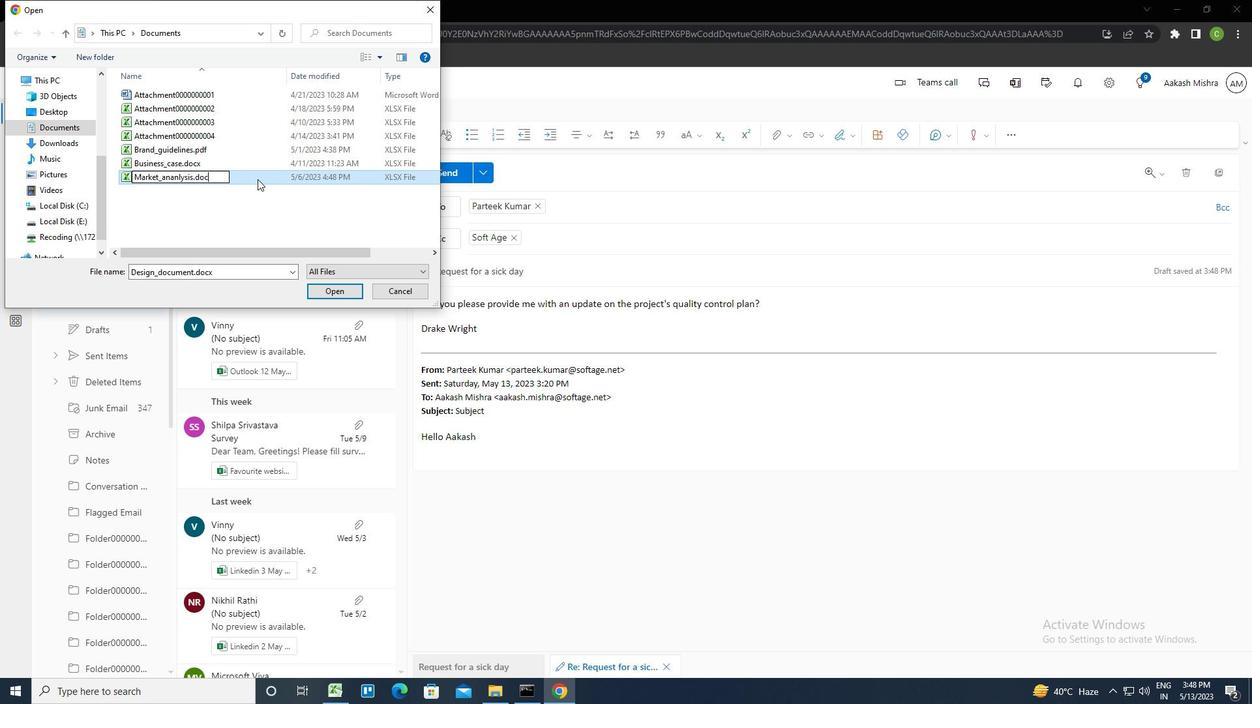 
Action: Mouse pressed left at (257, 179)
Screenshot: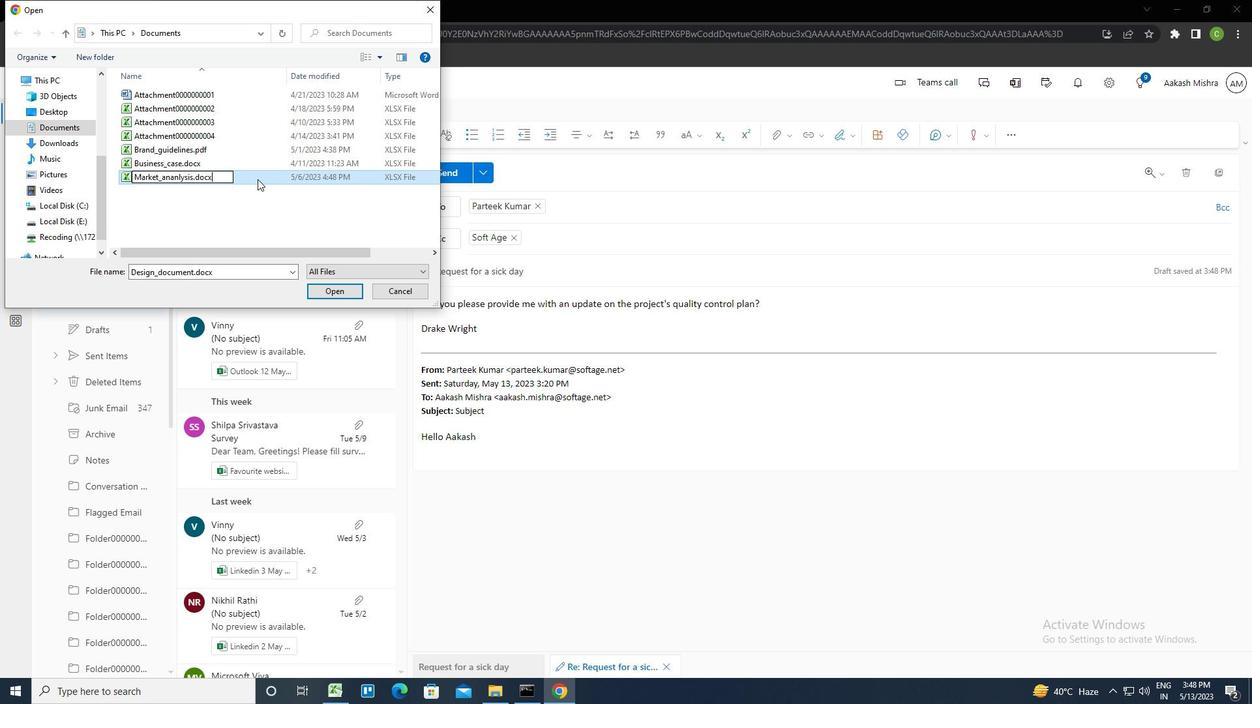 
Action: Mouse pressed left at (257, 179)
Screenshot: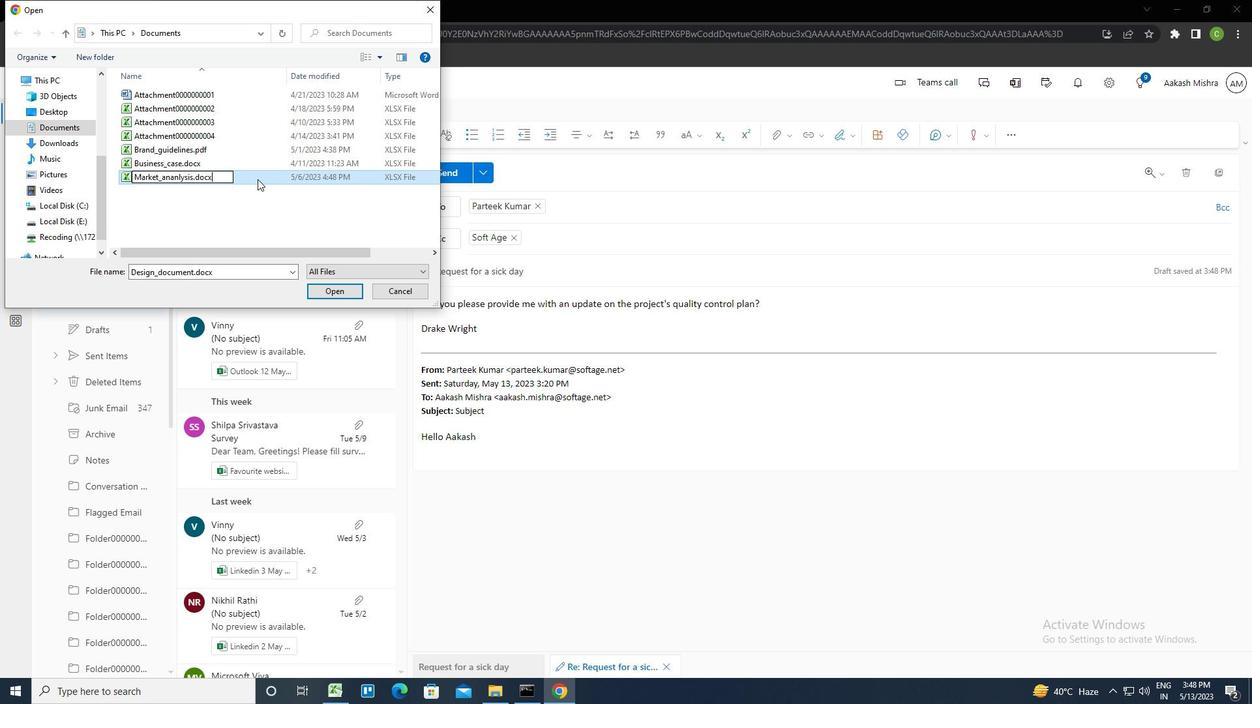 
Action: Mouse moved to (444, 177)
Screenshot: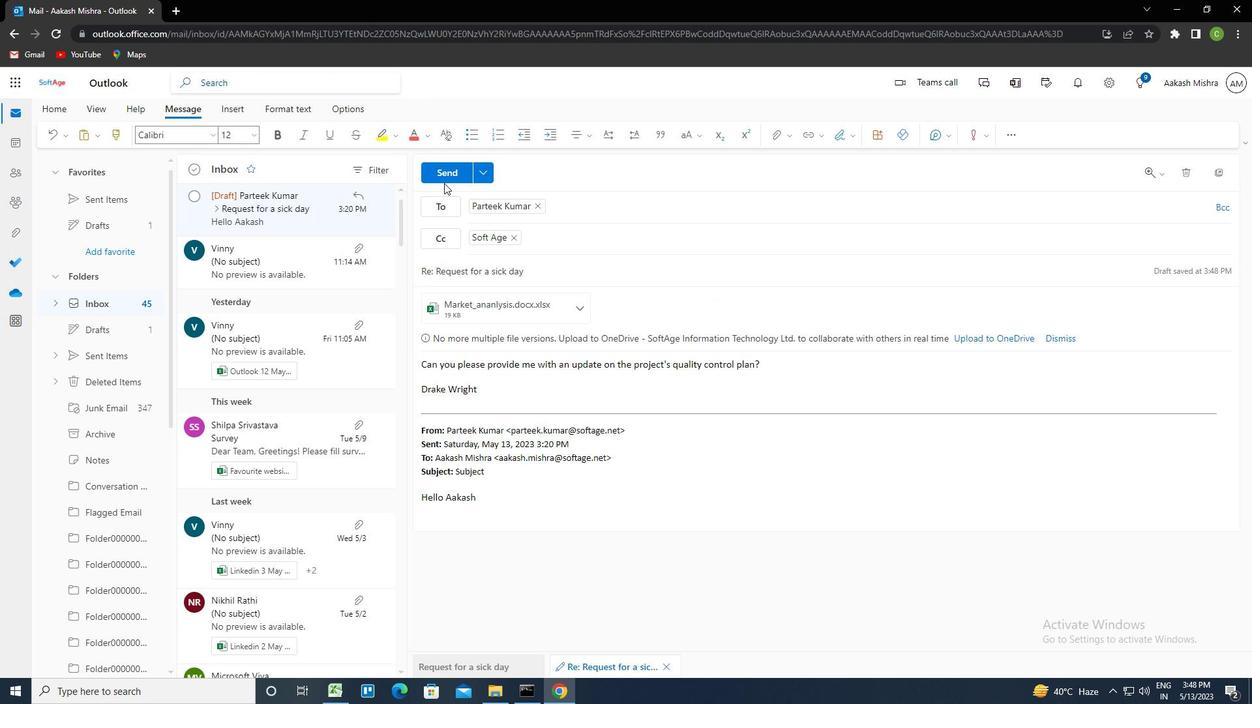 
Action: Mouse pressed left at (444, 177)
Screenshot: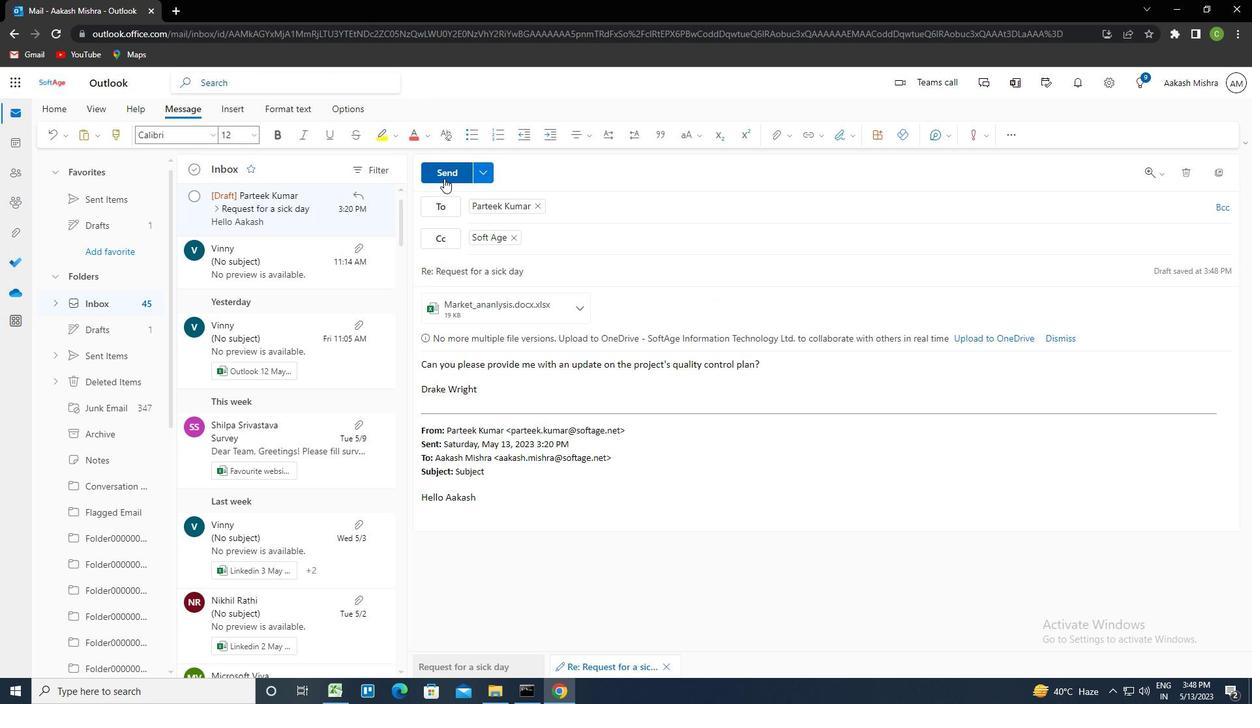 
Action: Mouse moved to (601, 572)
Screenshot: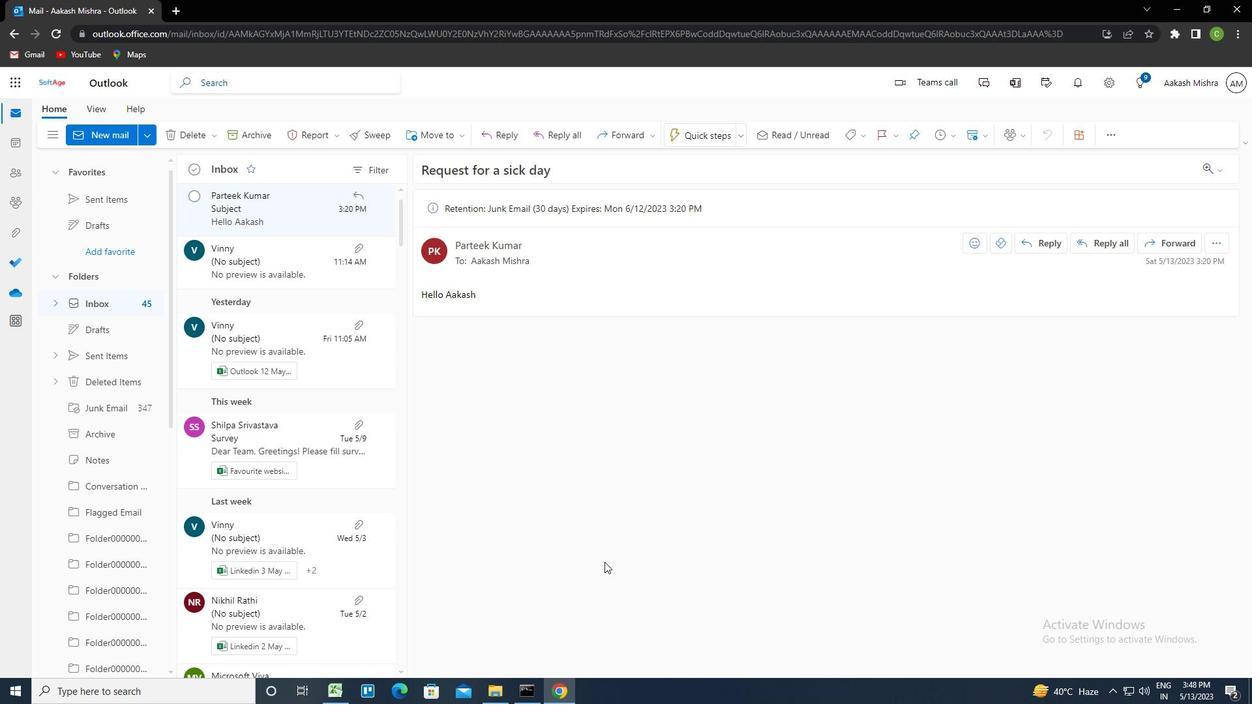 
